 Task: Open Card IT Infrastructure Execution in Board Competitor Analysis Best Practices to Workspace Angel Investors and add a team member Softage.4@softage.net, a label Green, a checklist Customer Service, an attachment from Trello, a color Green and finally, add a card description 'Develop and launch new referral program for social media sharing' and a comment 'Given the potential impact of this task on our team morale and motivation, let us ensure that we approach it with a sense of positivity and enthusiasm.'. Add a start date 'Jan 04, 1900' with a due date 'Jan 11, 1900'
Action: Mouse moved to (84, 291)
Screenshot: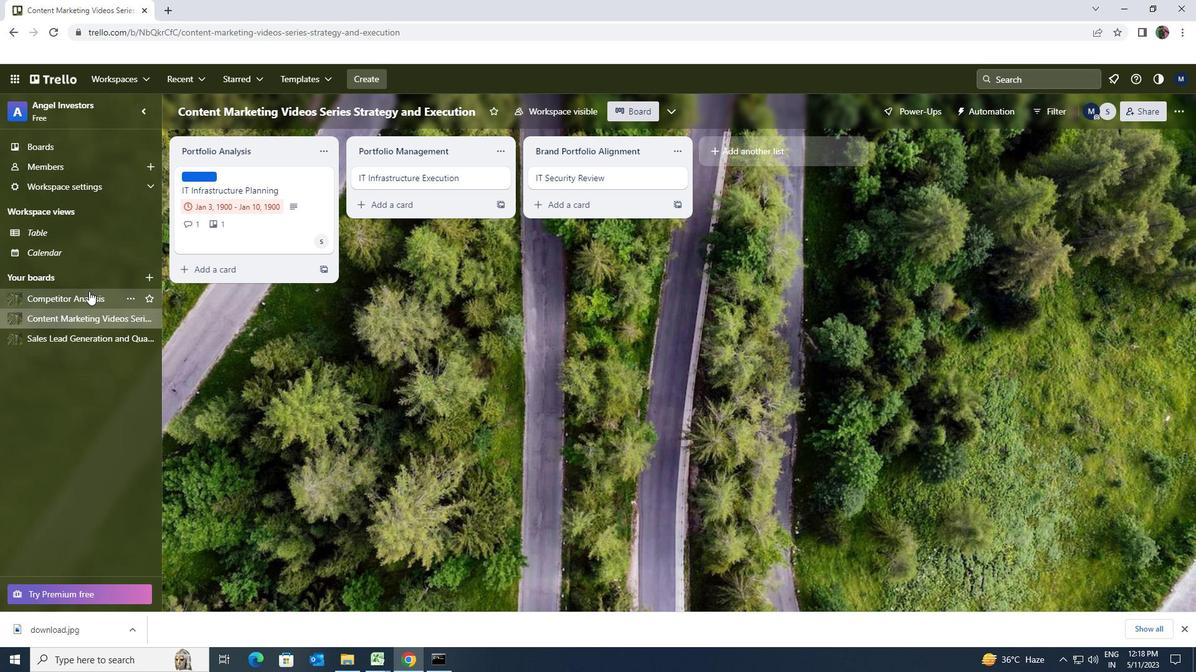 
Action: Mouse pressed left at (84, 291)
Screenshot: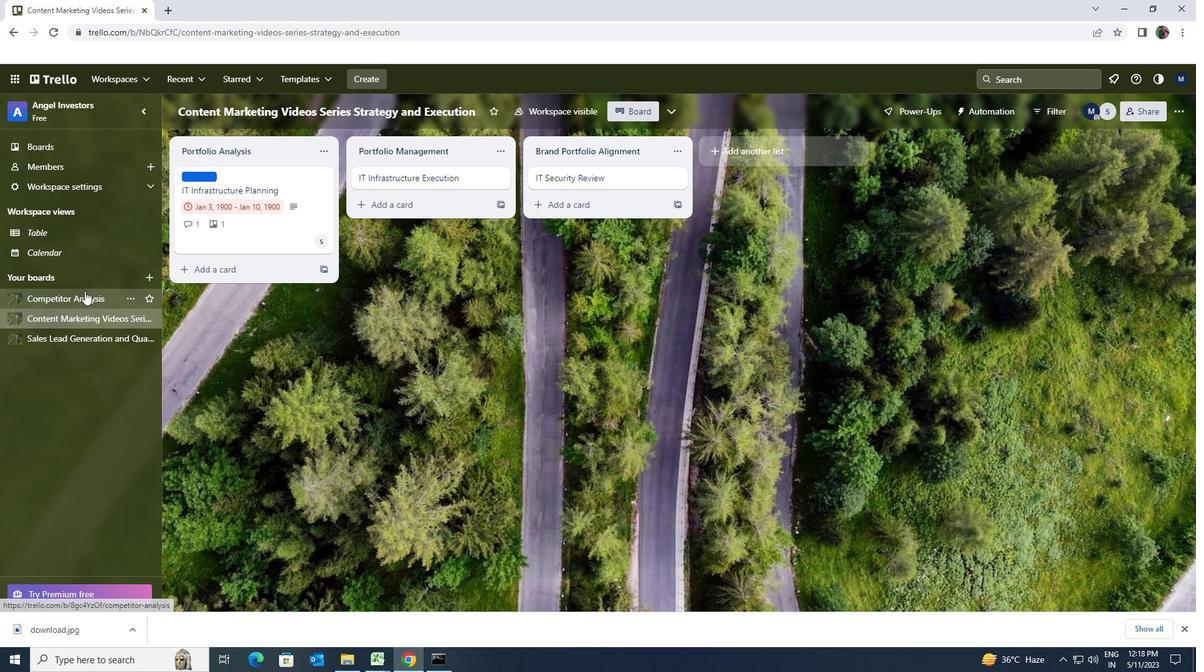 
Action: Mouse moved to (415, 185)
Screenshot: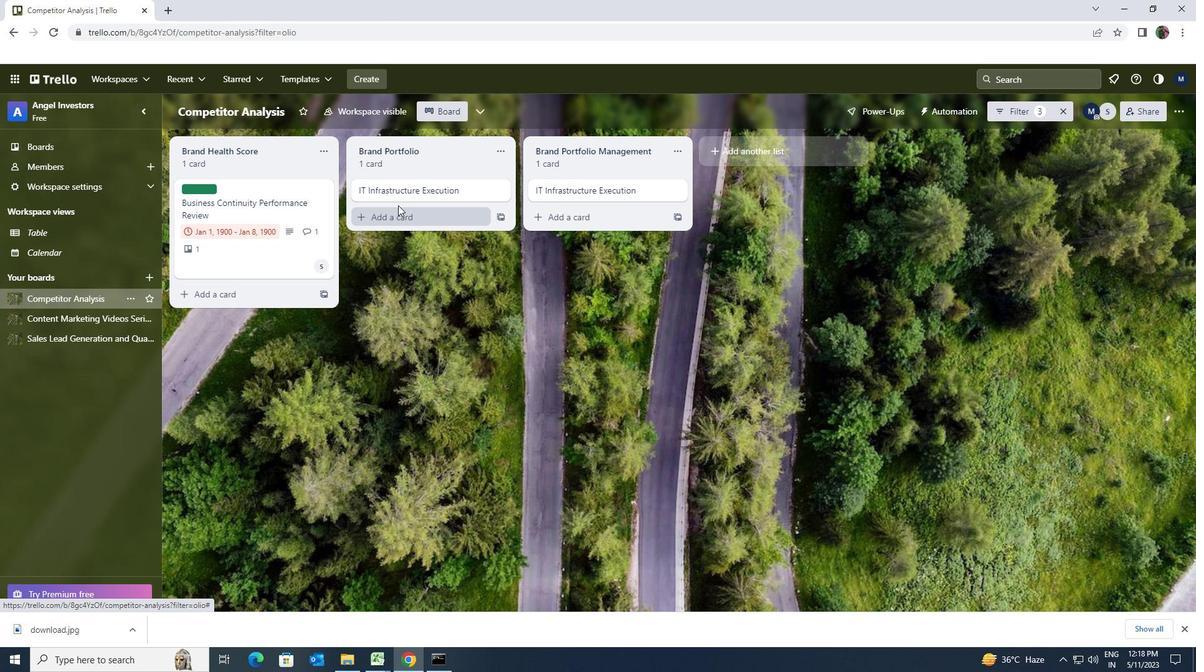 
Action: Mouse pressed left at (415, 185)
Screenshot: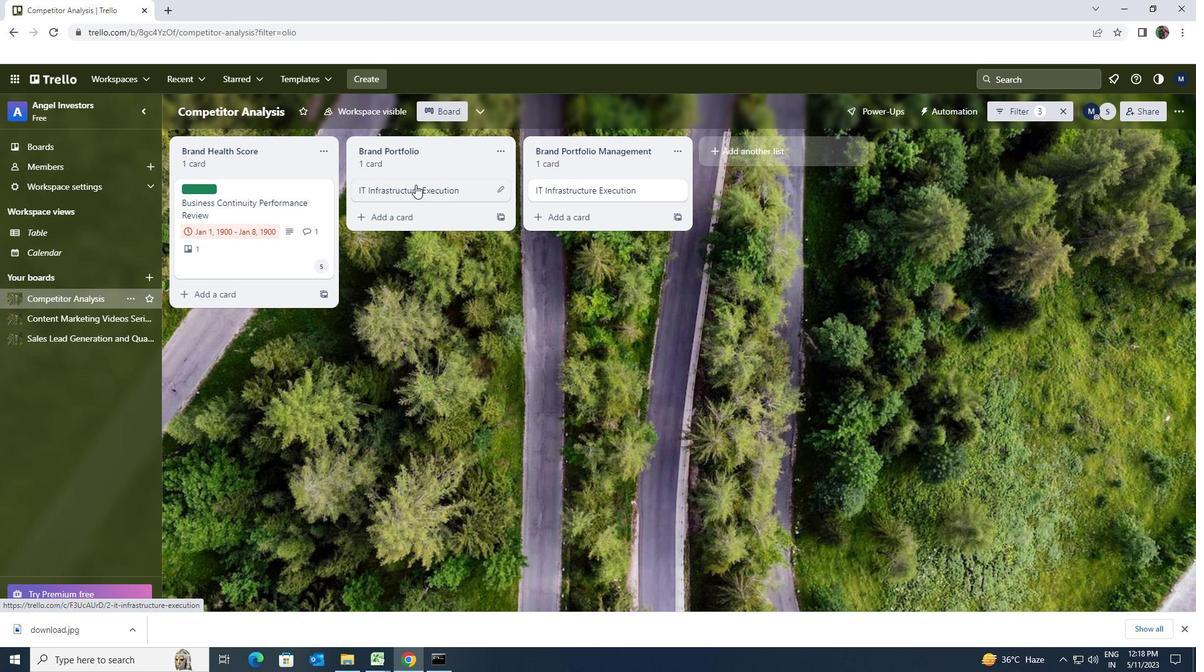 
Action: Mouse moved to (755, 180)
Screenshot: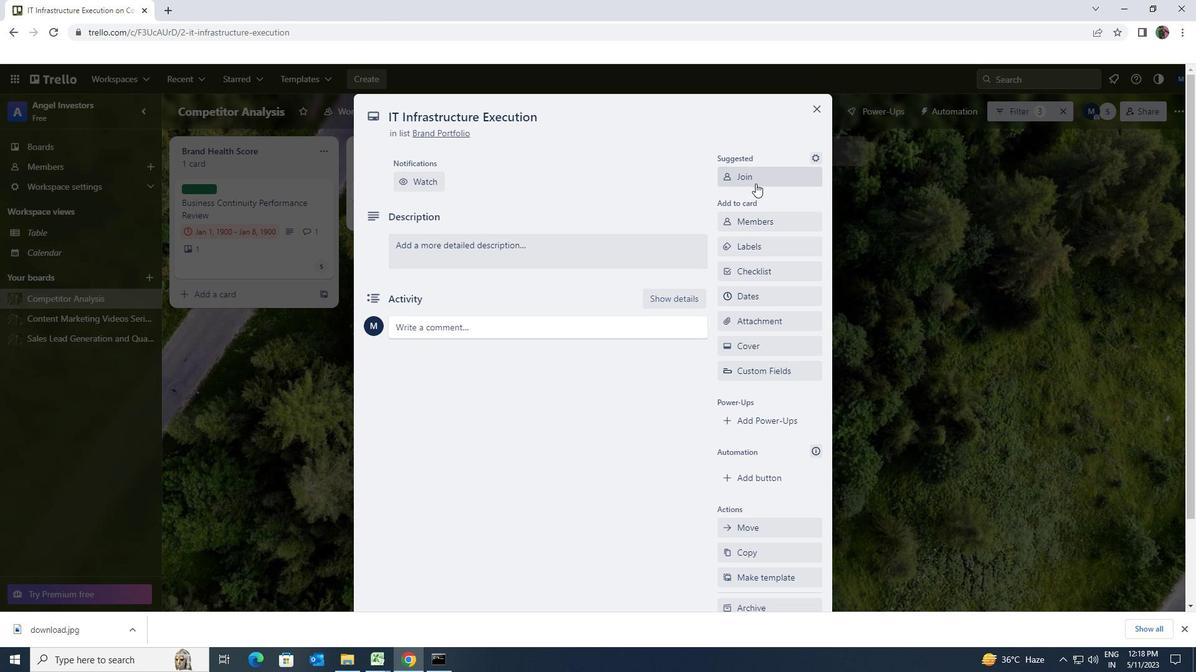 
Action: Mouse pressed left at (755, 180)
Screenshot: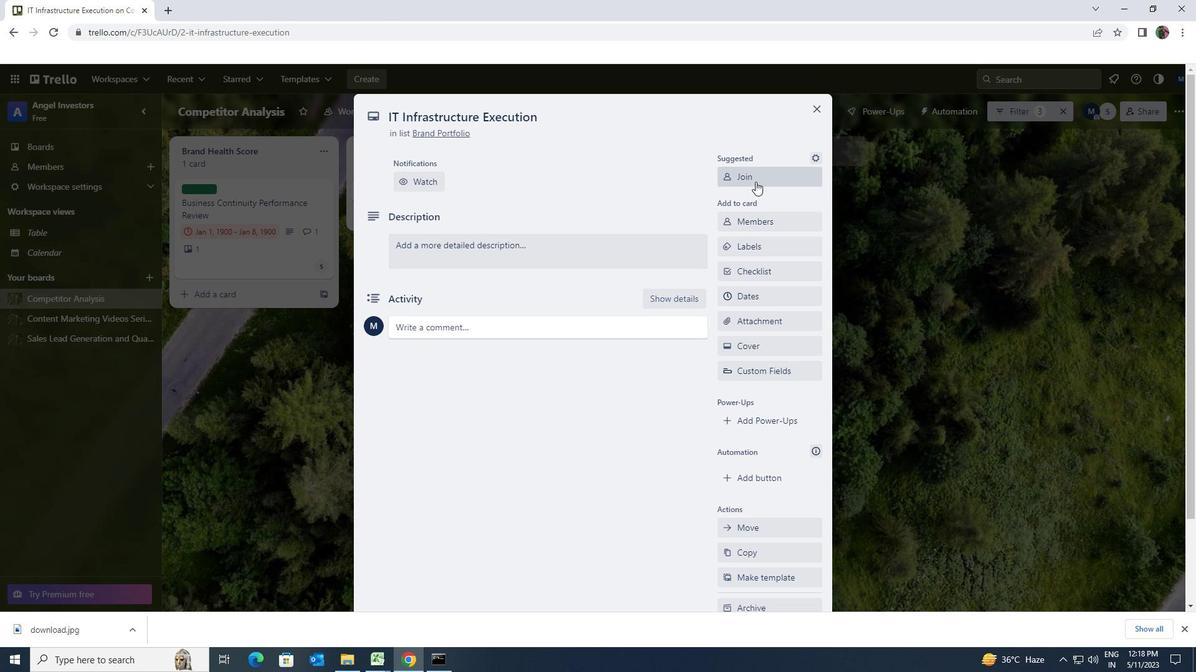 
Action: Mouse moved to (756, 178)
Screenshot: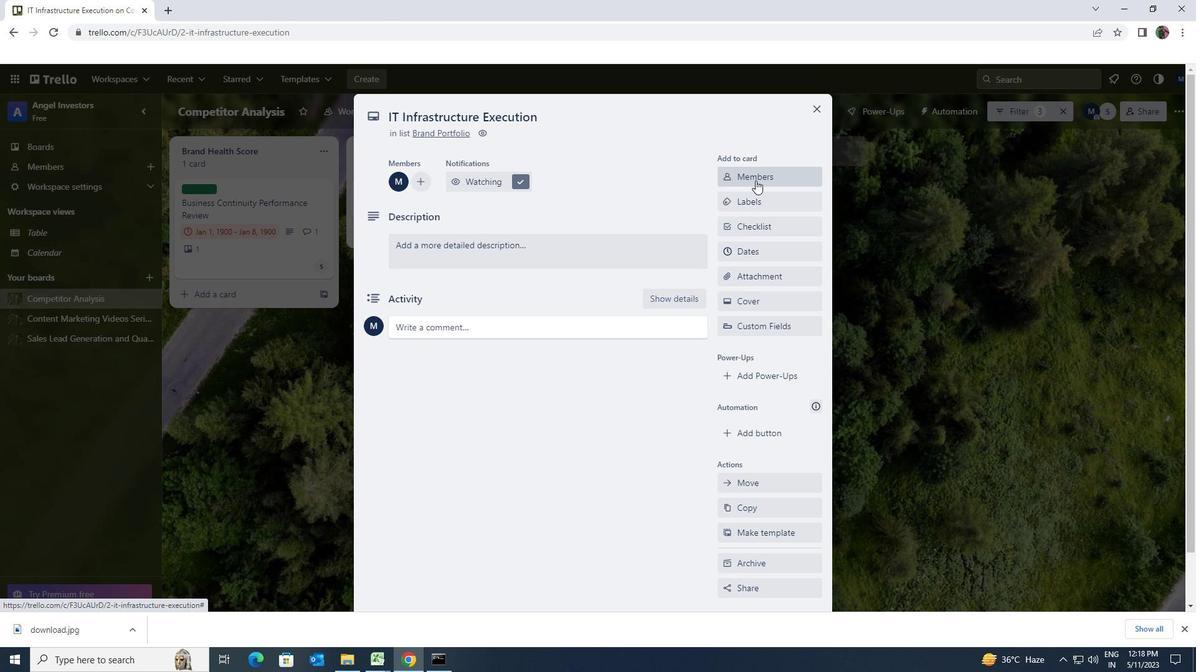 
Action: Mouse pressed left at (756, 178)
Screenshot: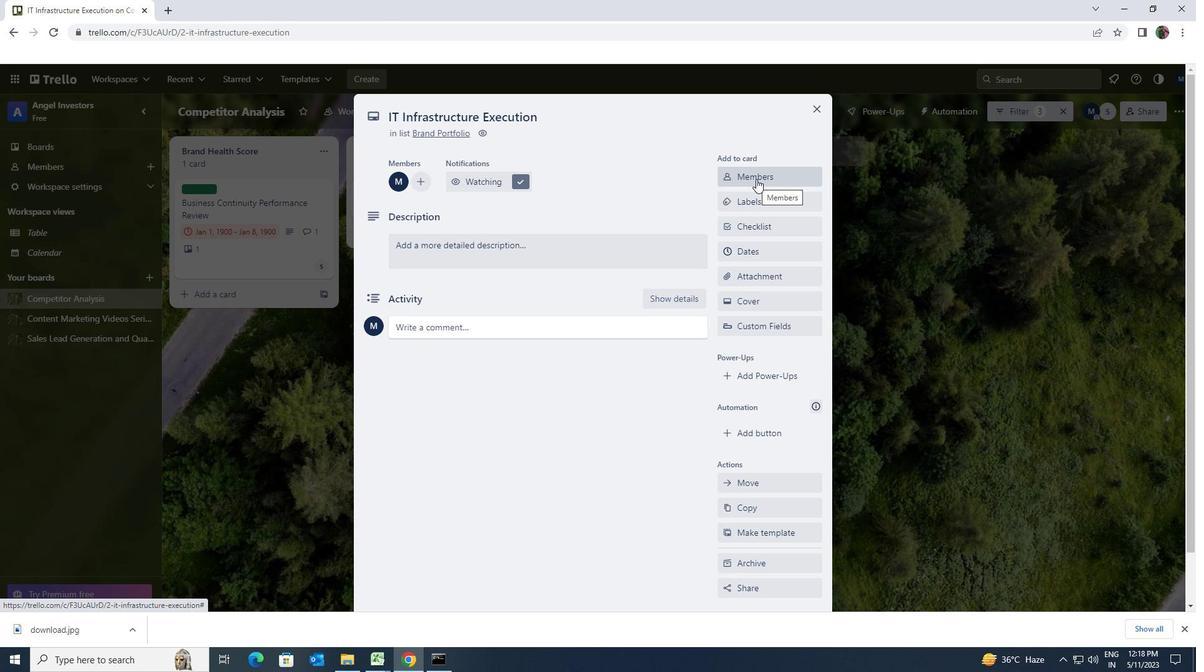 
Action: Mouse moved to (759, 209)
Screenshot: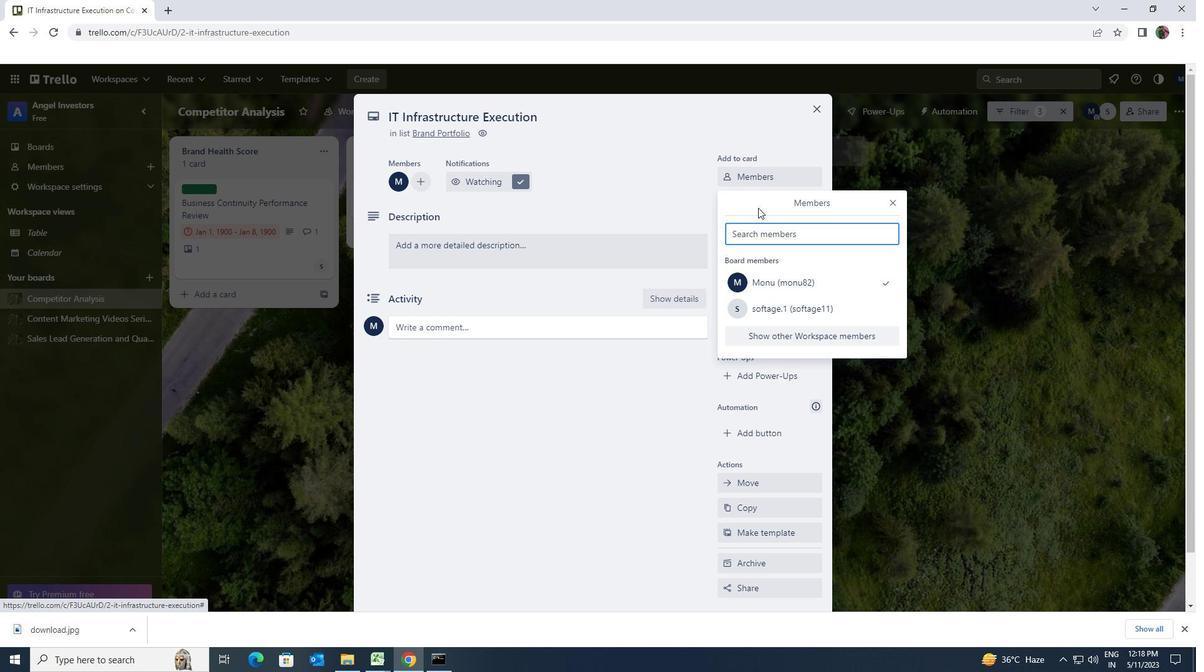 
Action: Key pressed softage.4<Key.shift>@SOFTAGE.NET
Screenshot: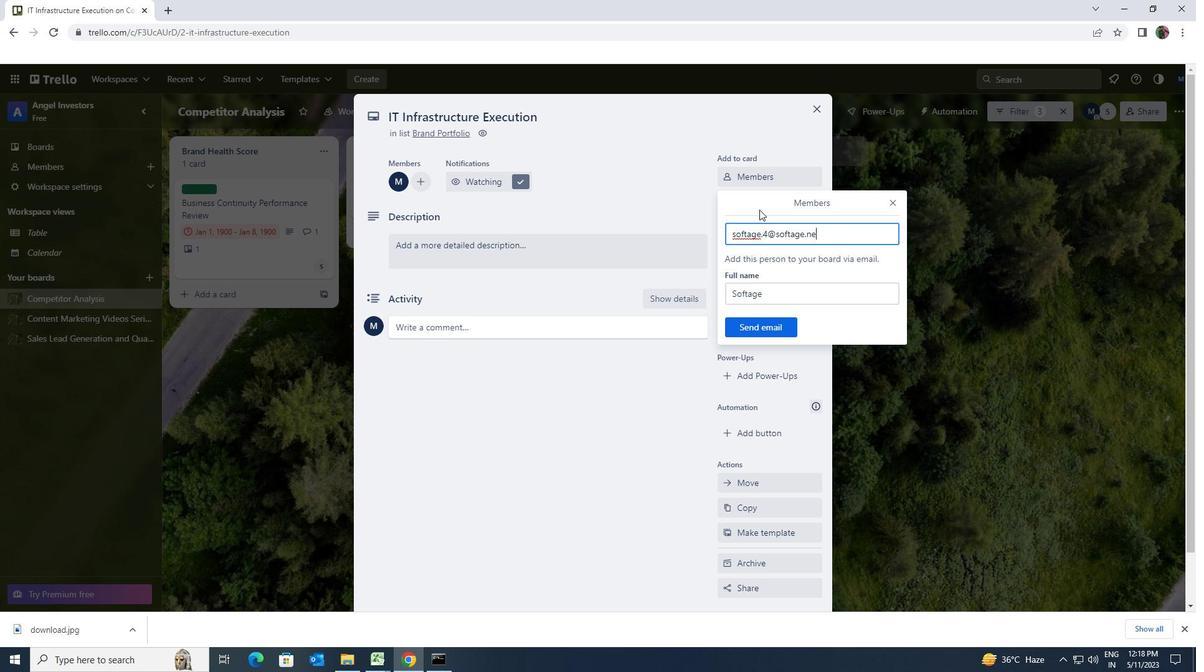 
Action: Mouse moved to (766, 325)
Screenshot: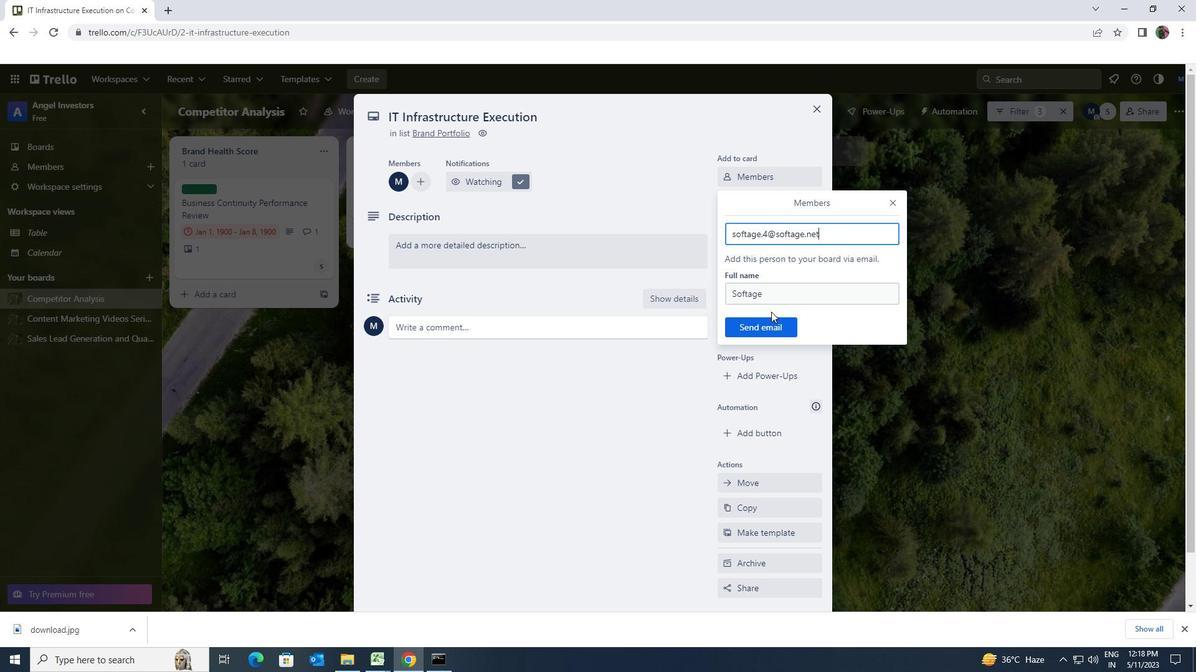 
Action: Mouse pressed left at (766, 325)
Screenshot: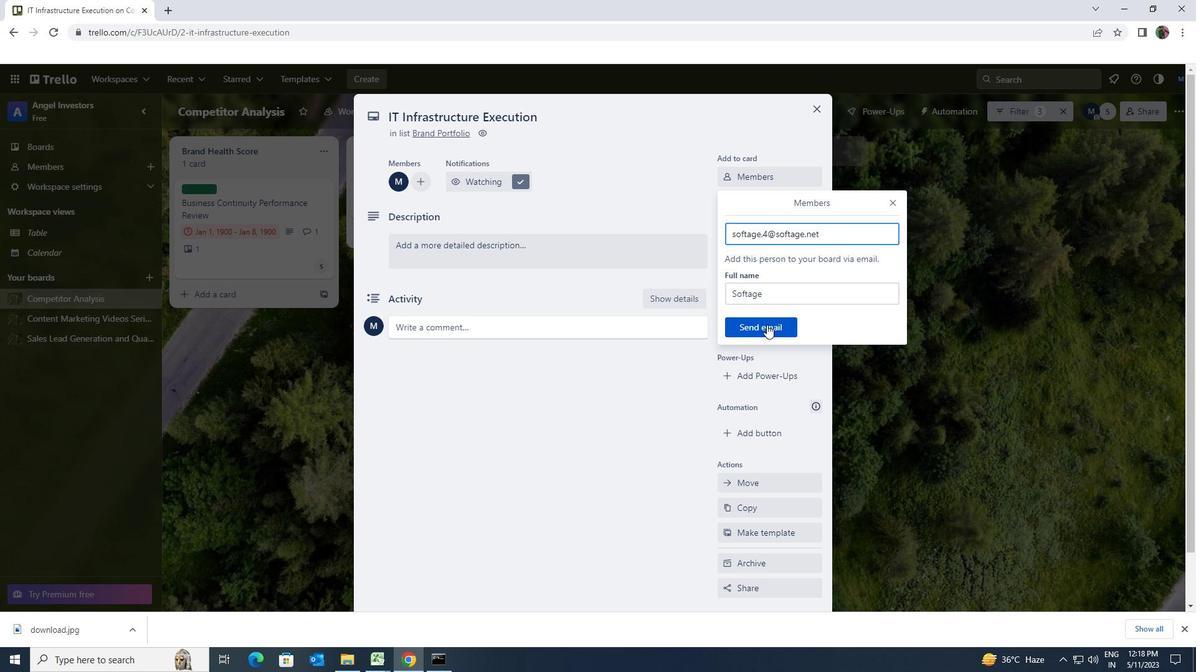 
Action: Mouse moved to (785, 208)
Screenshot: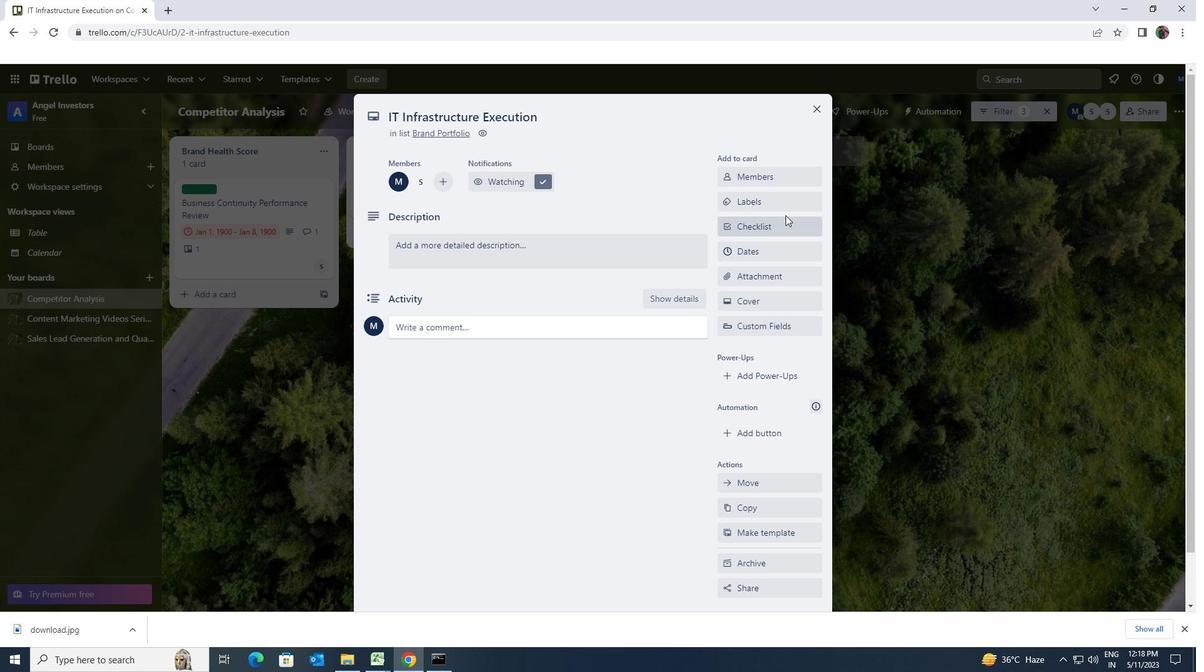 
Action: Mouse pressed left at (785, 208)
Screenshot: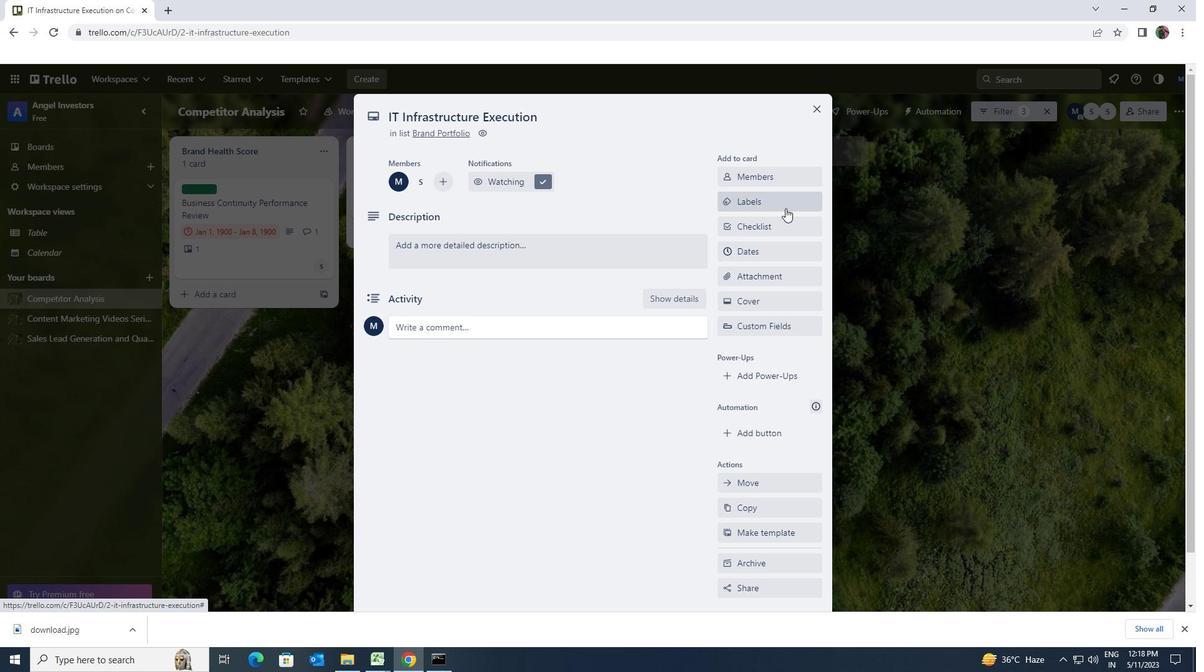 
Action: Mouse moved to (781, 460)
Screenshot: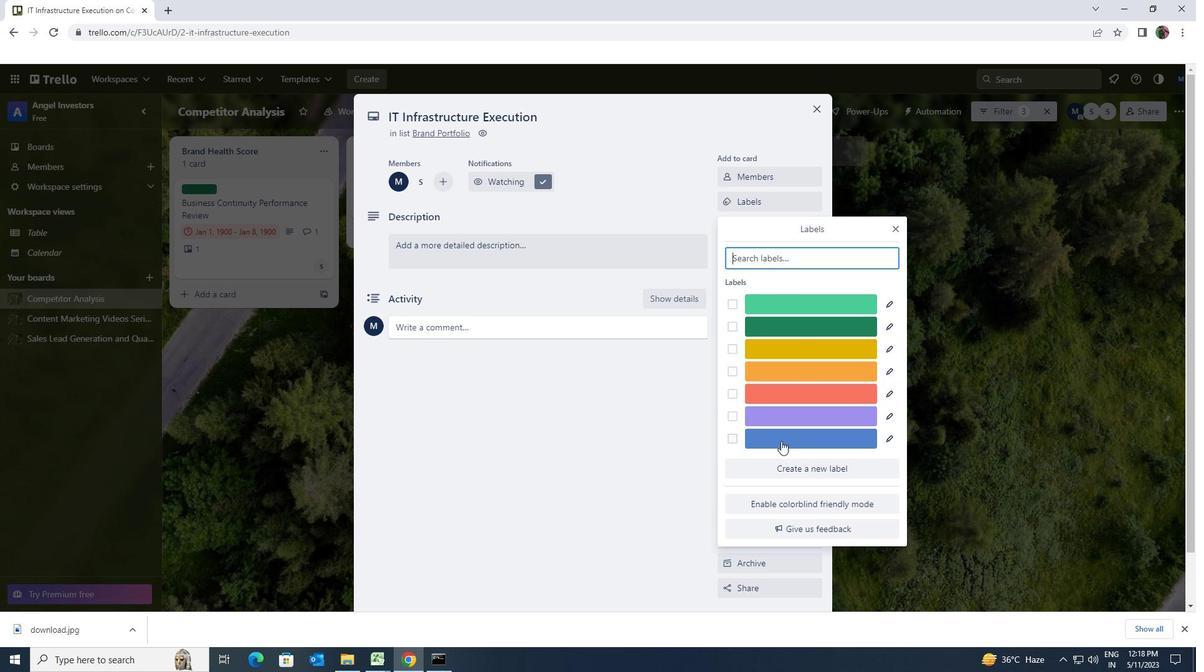 
Action: Mouse pressed left at (781, 460)
Screenshot: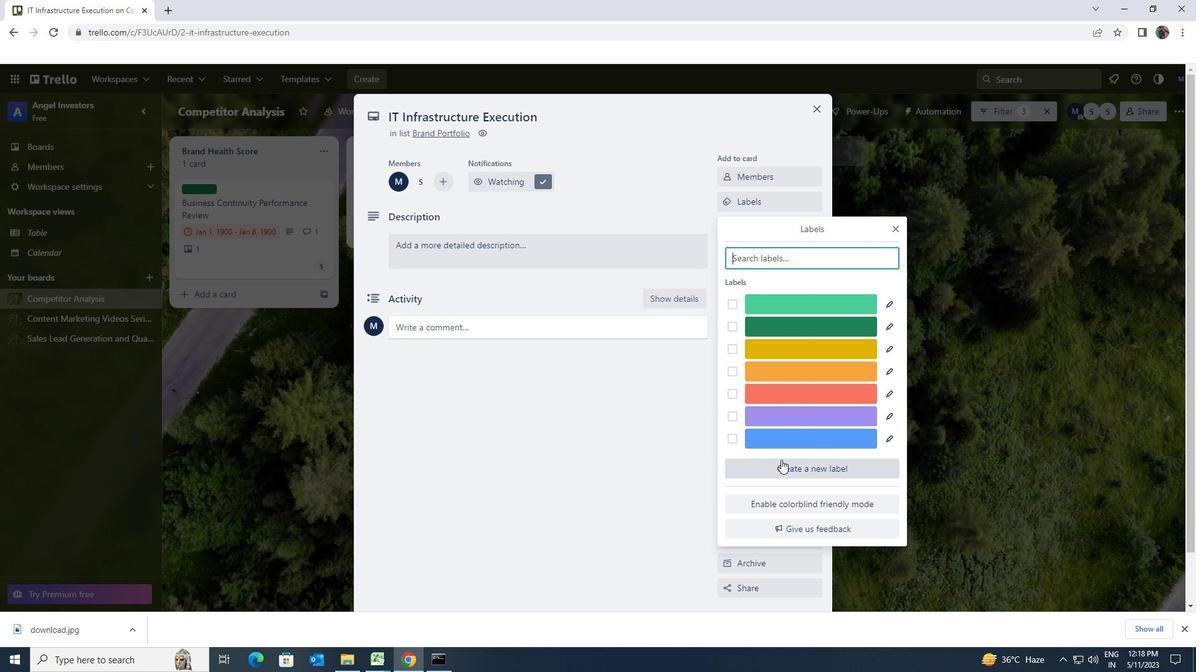 
Action: Mouse moved to (740, 429)
Screenshot: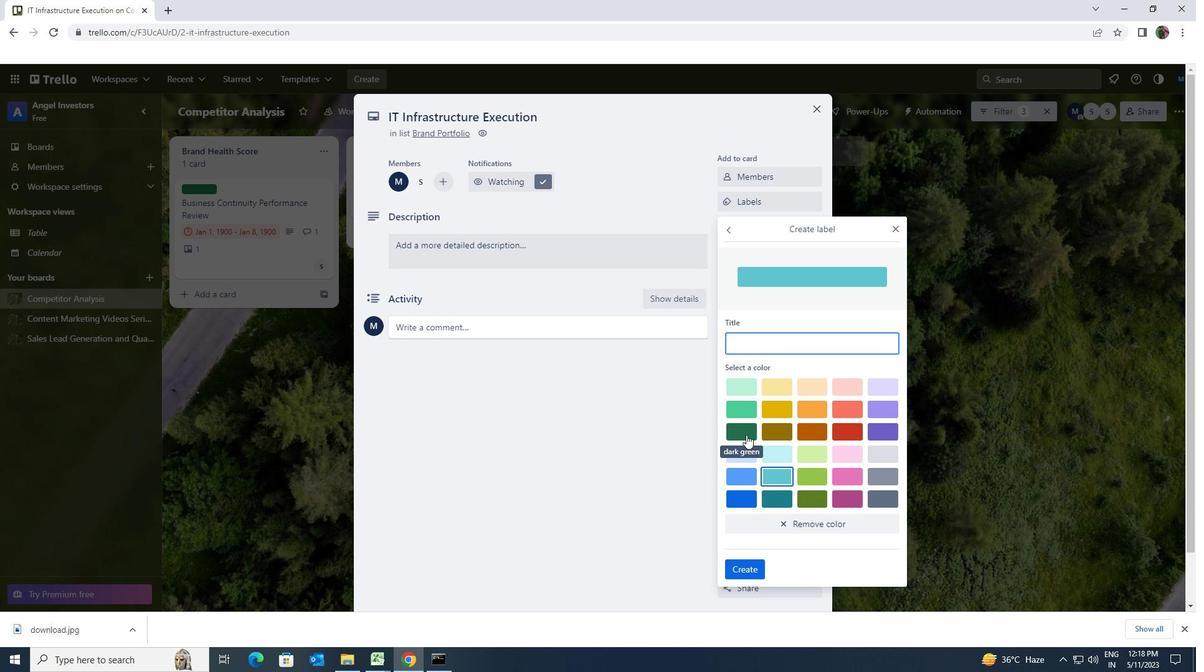 
Action: Mouse pressed left at (740, 429)
Screenshot: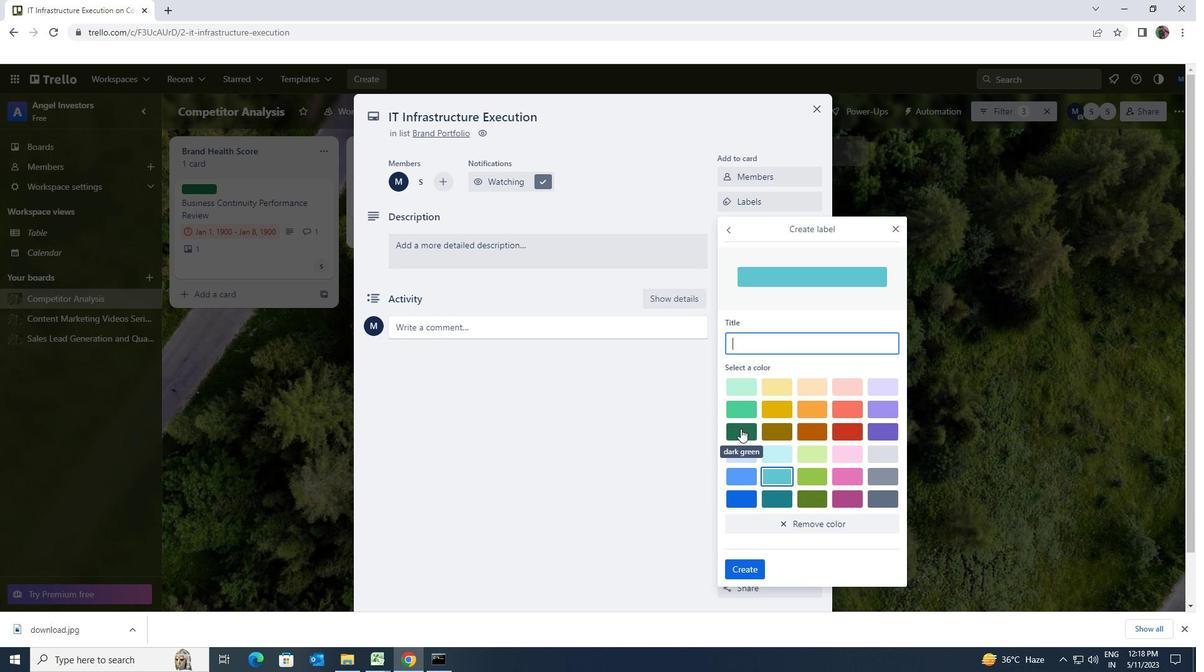 
Action: Mouse moved to (734, 563)
Screenshot: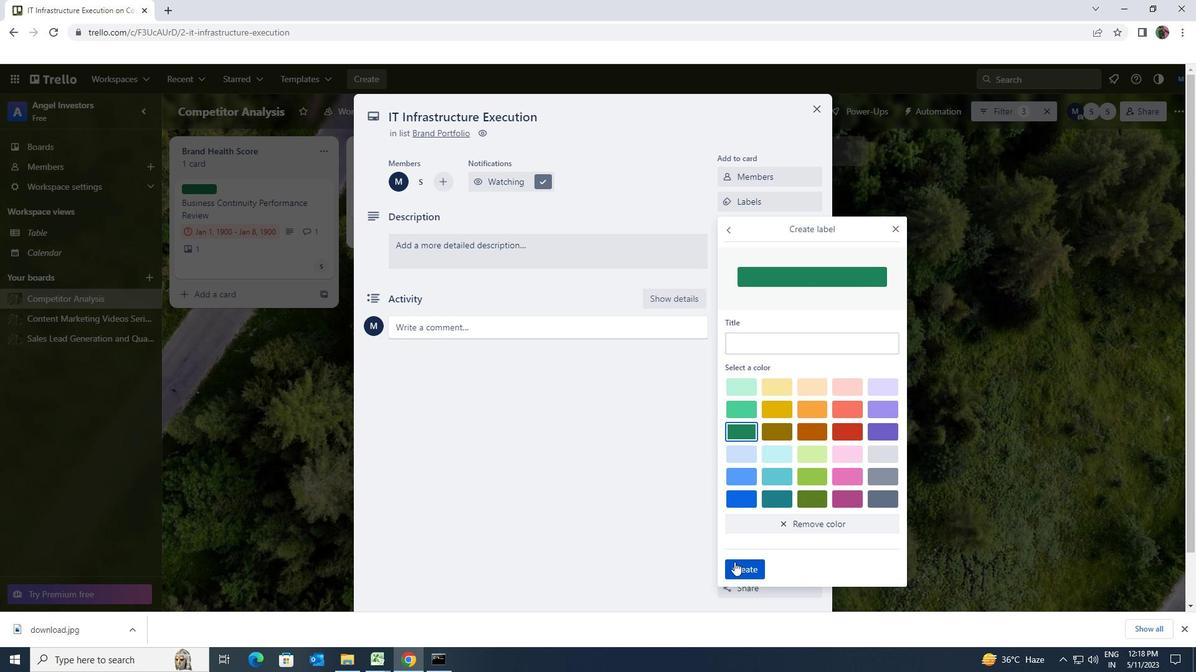 
Action: Mouse pressed left at (734, 563)
Screenshot: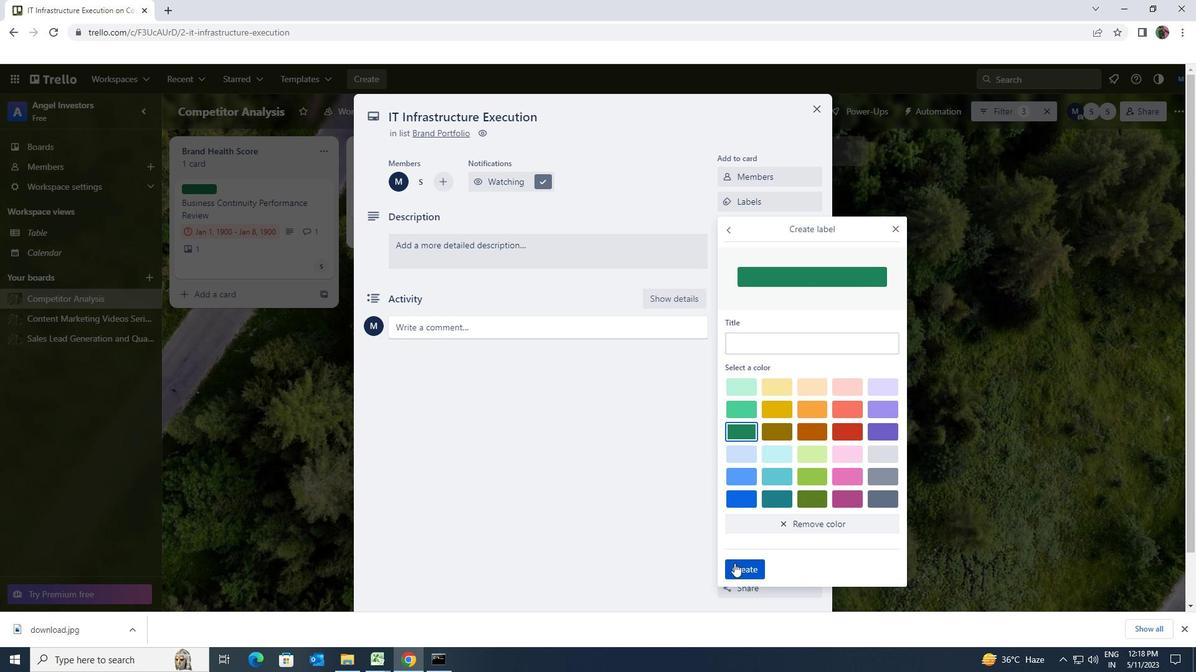 
Action: Mouse moved to (898, 228)
Screenshot: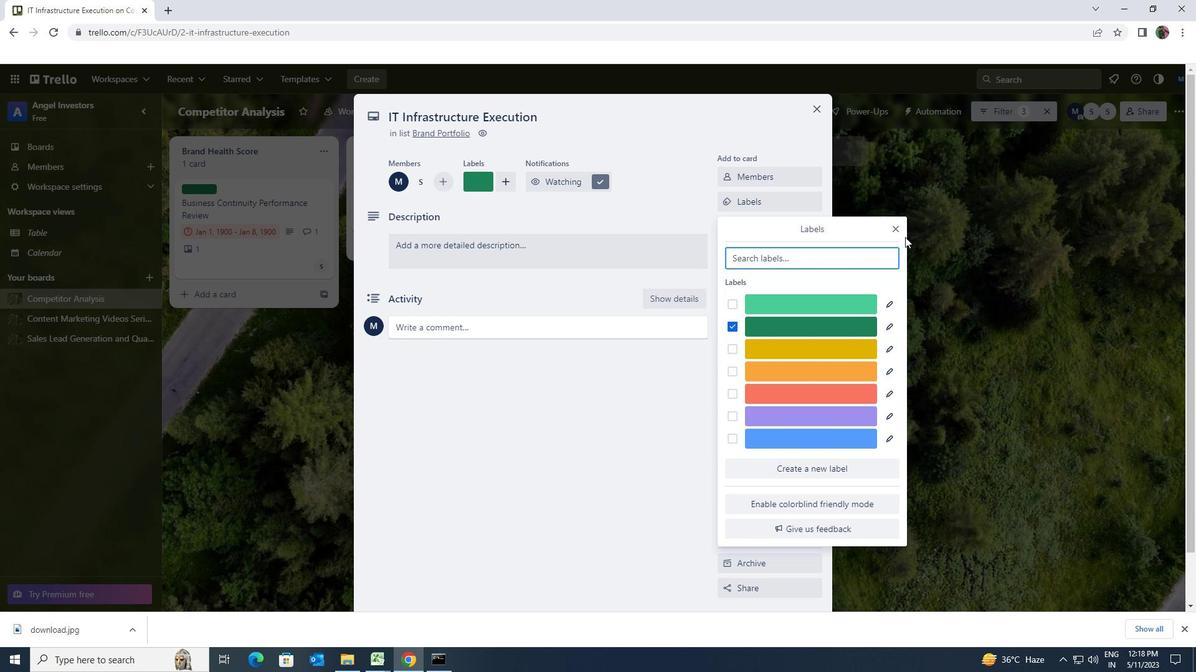 
Action: Mouse pressed left at (898, 228)
Screenshot: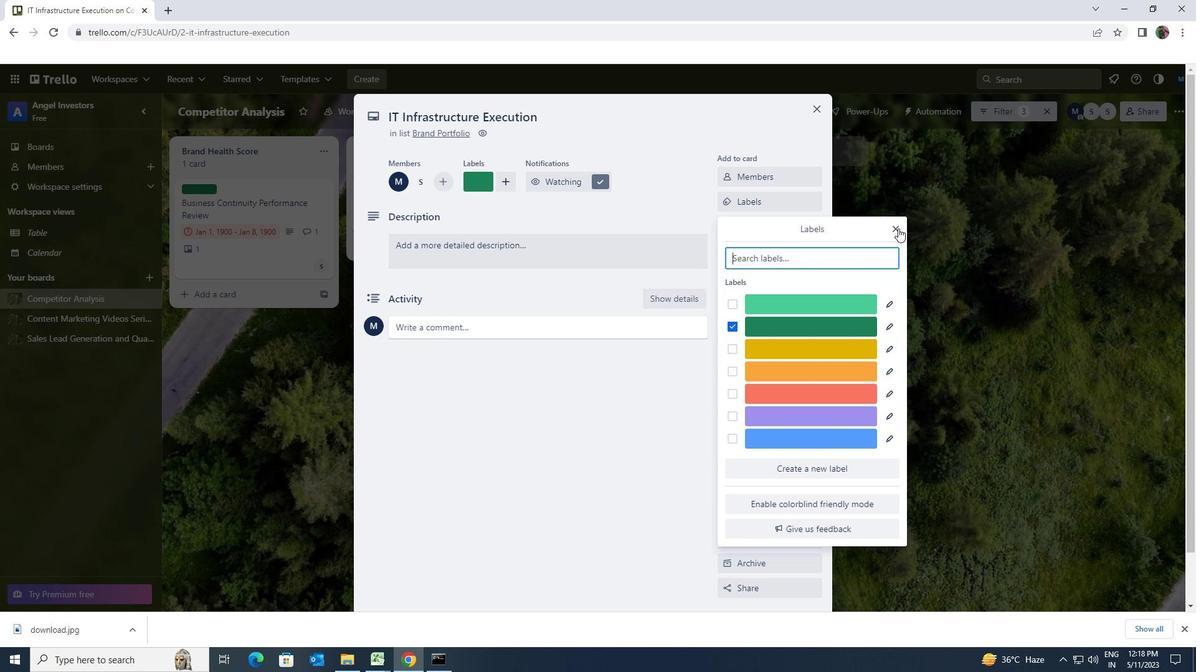 
Action: Mouse moved to (798, 231)
Screenshot: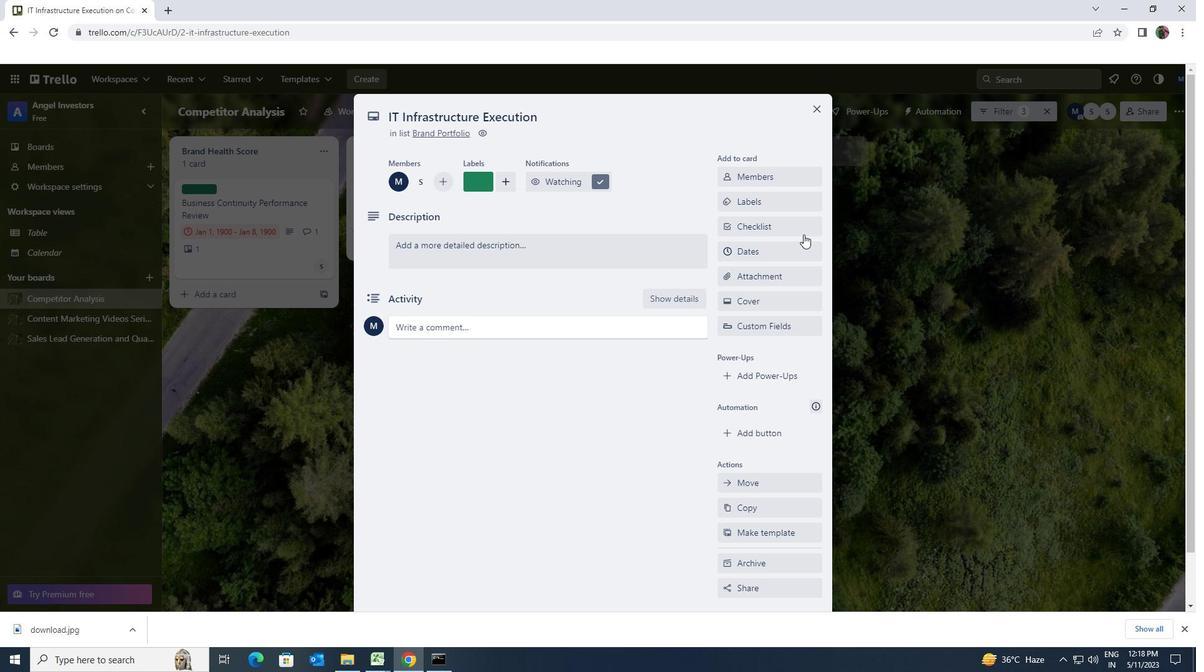 
Action: Mouse pressed left at (798, 231)
Screenshot: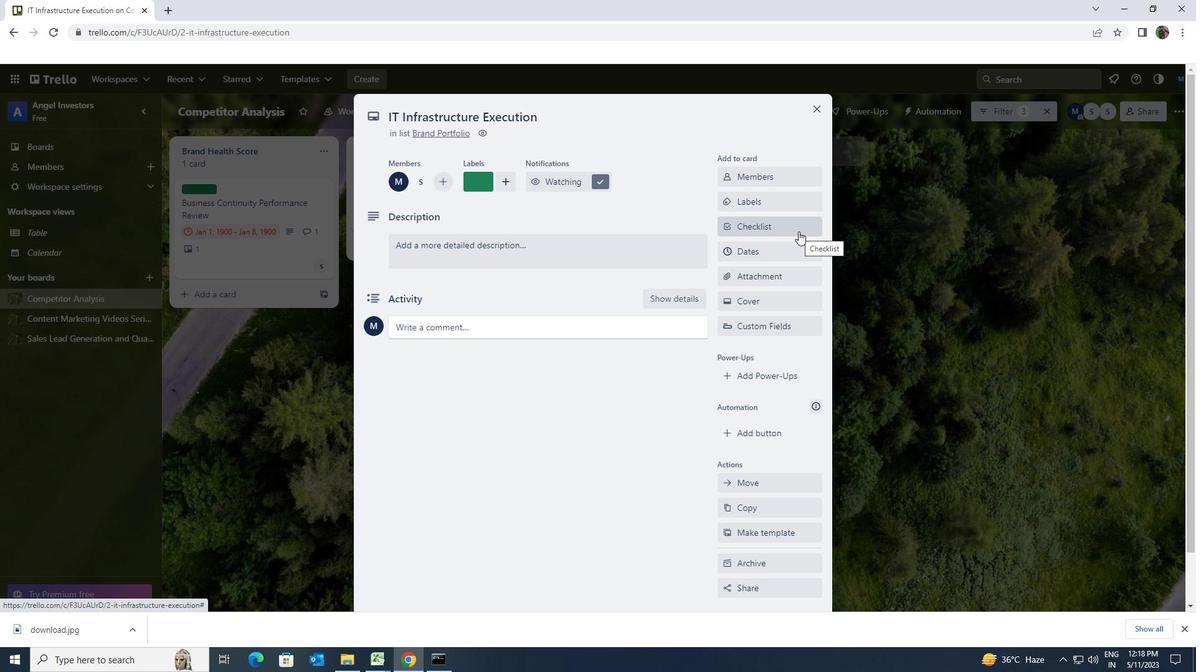 
Action: Key pressed <Key.shift>CUSTOMER<Key.space>SERVICE
Screenshot: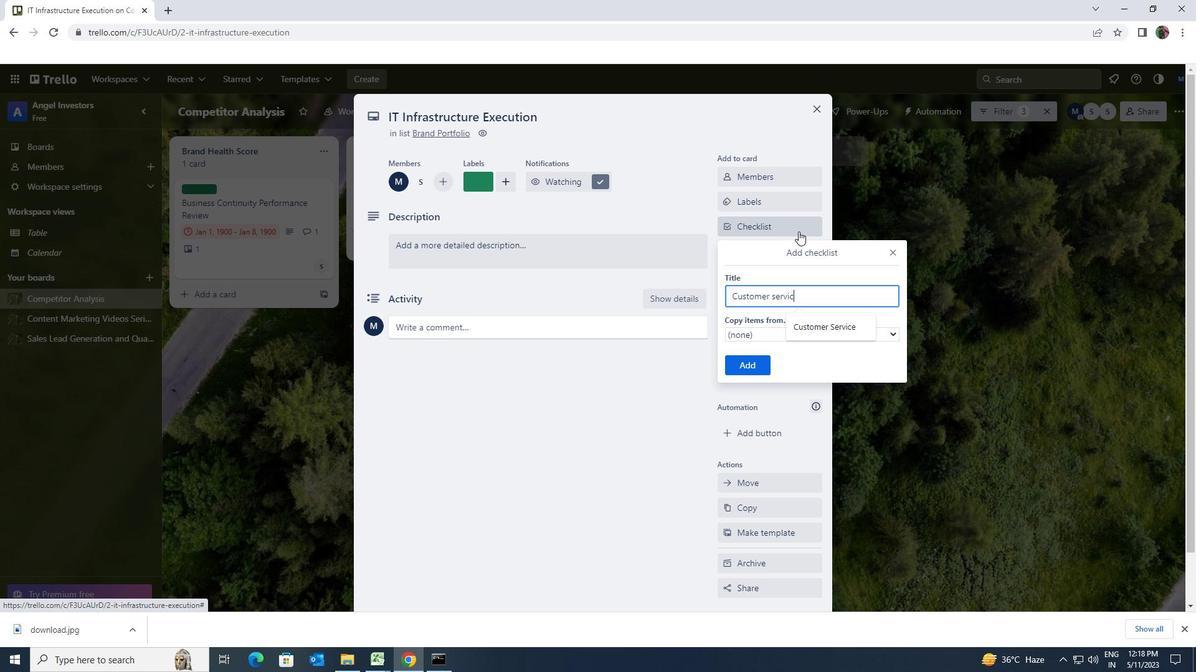 
Action: Mouse moved to (761, 365)
Screenshot: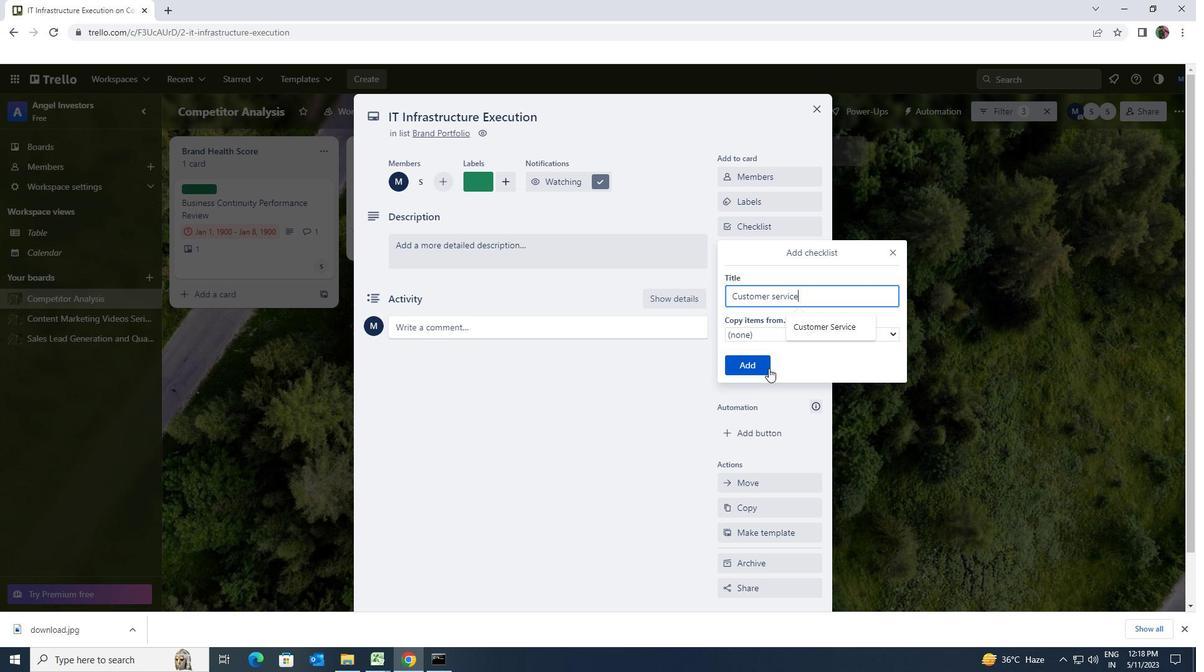 
Action: Mouse pressed left at (761, 365)
Screenshot: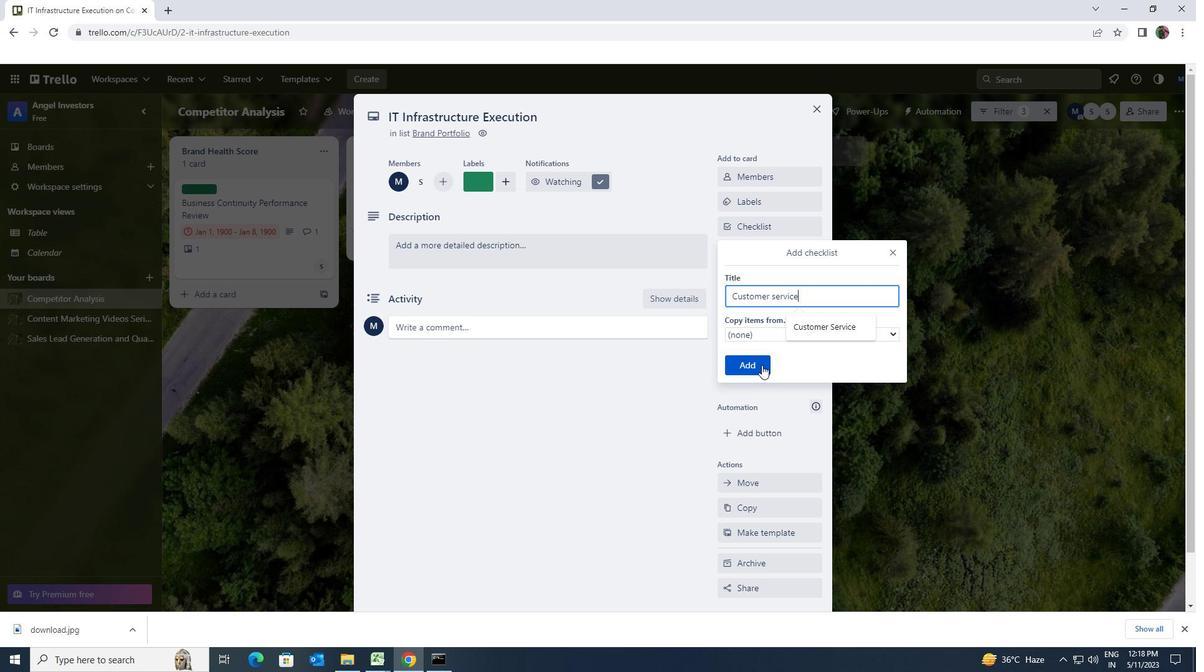 
Action: Mouse moved to (767, 275)
Screenshot: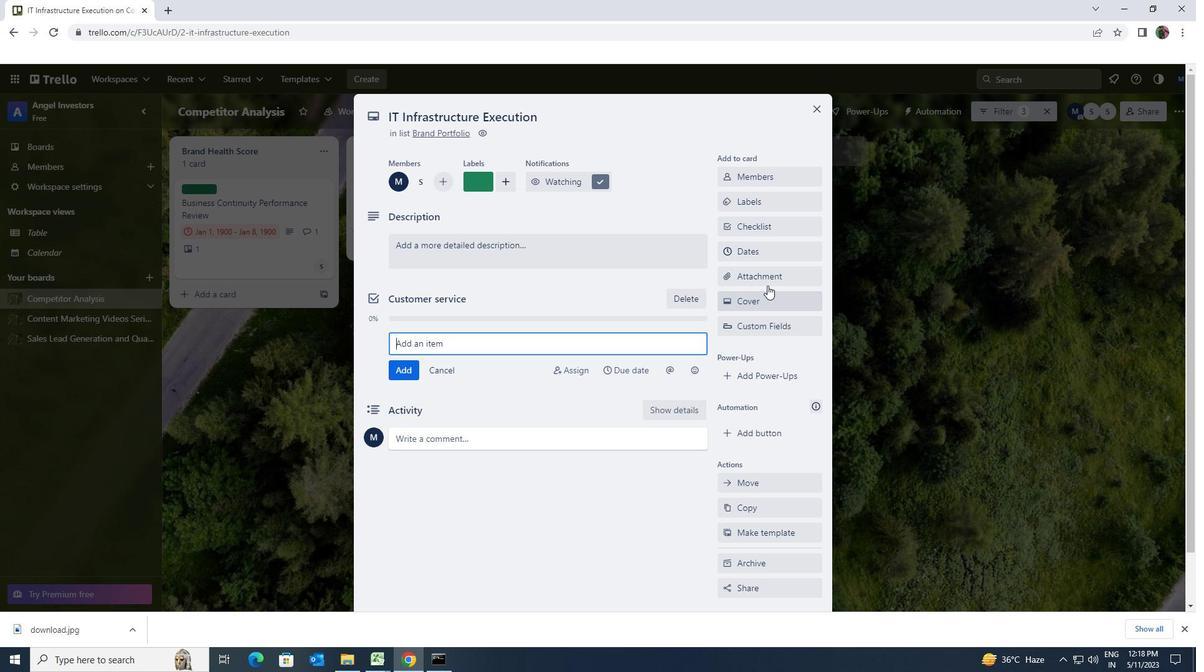 
Action: Mouse pressed left at (767, 275)
Screenshot: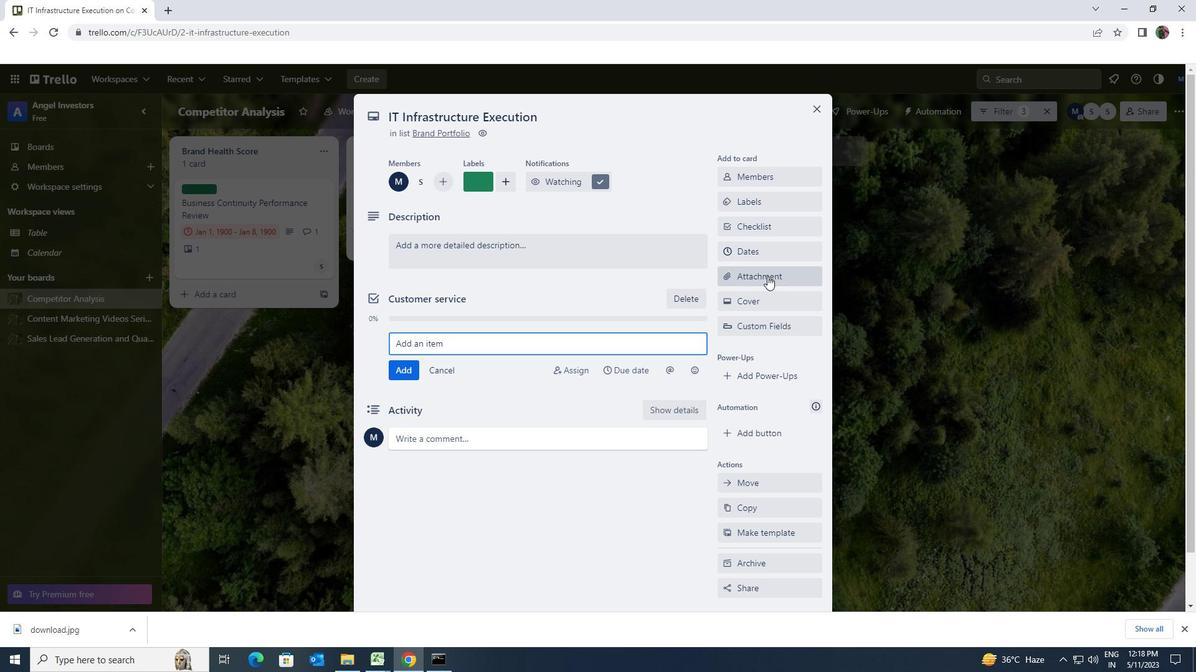 
Action: Mouse moved to (761, 345)
Screenshot: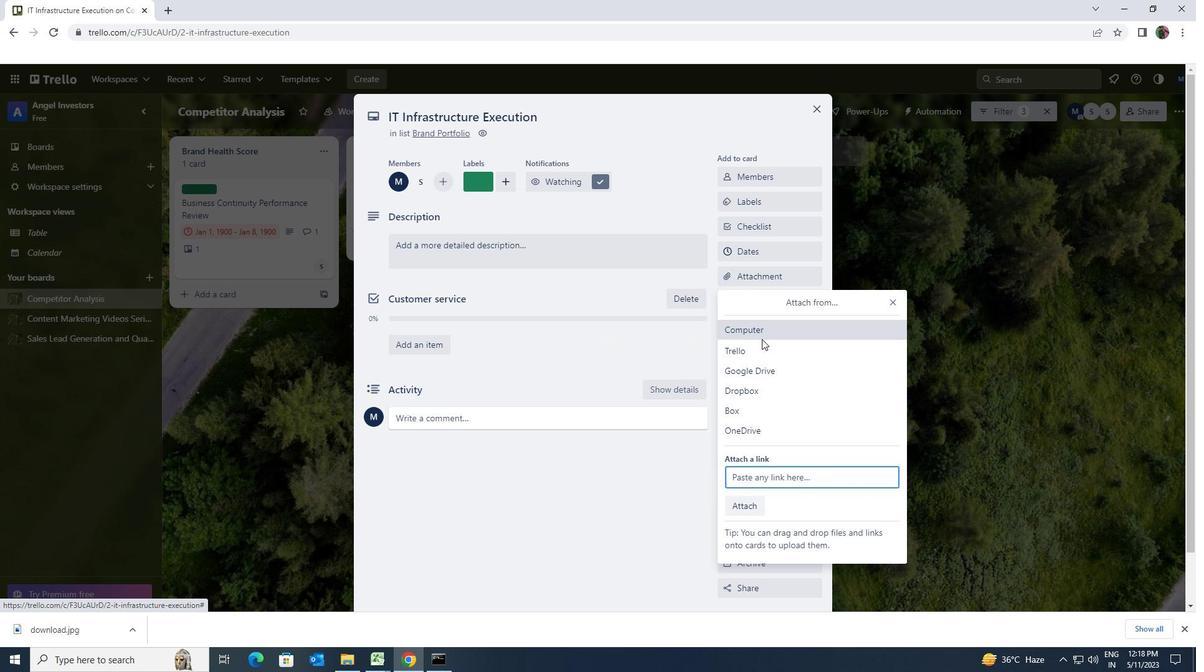 
Action: Mouse pressed left at (761, 345)
Screenshot: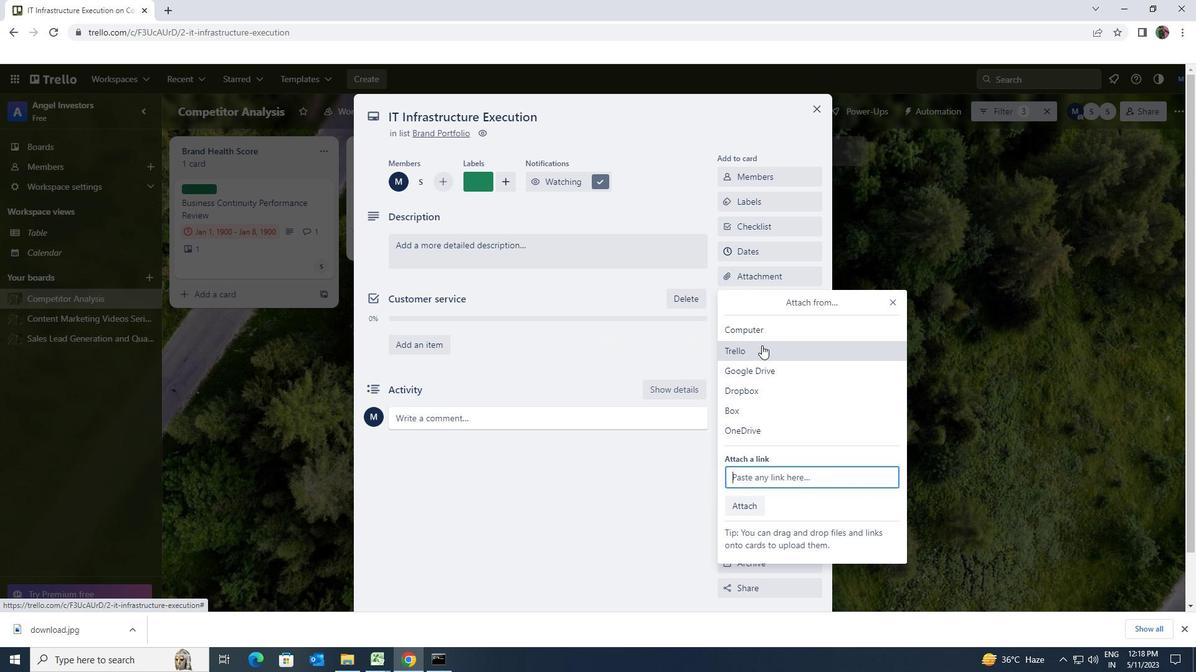 
Action: Mouse moved to (760, 419)
Screenshot: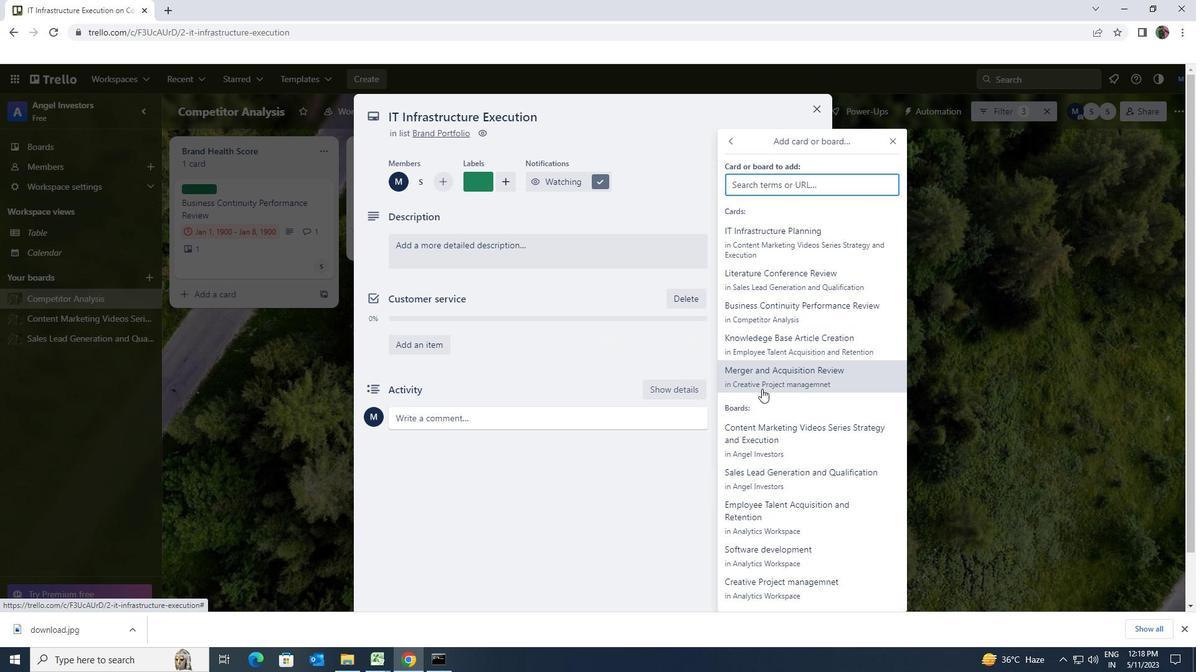 
Action: Mouse pressed left at (760, 419)
Screenshot: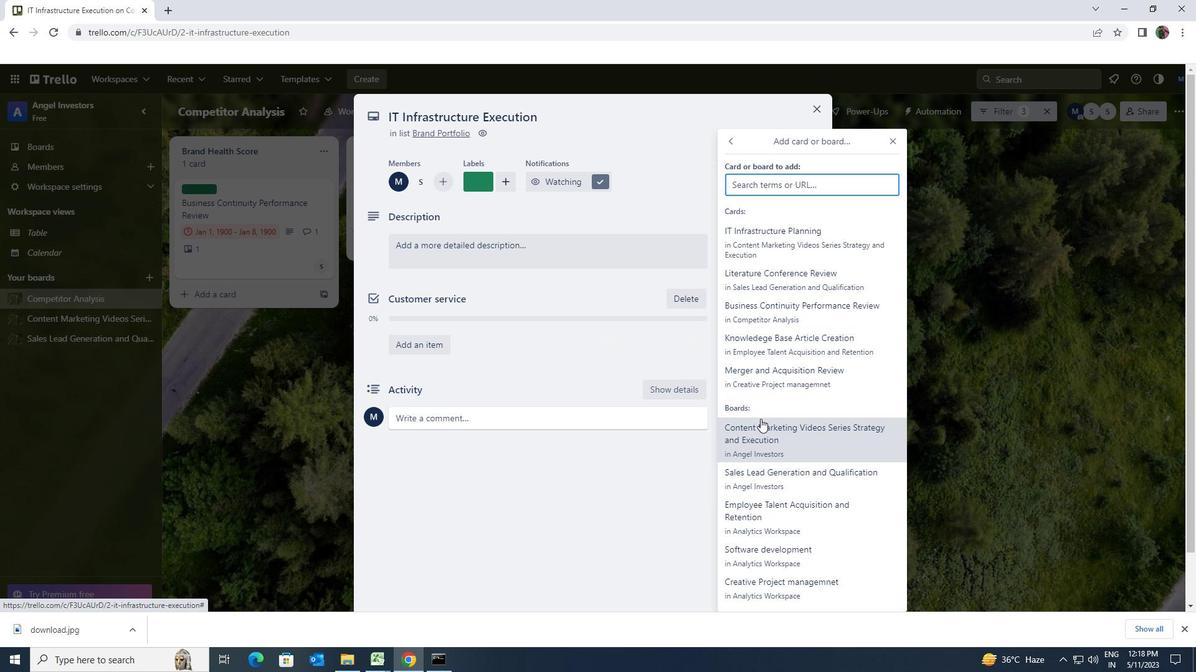 
Action: Mouse moved to (656, 250)
Screenshot: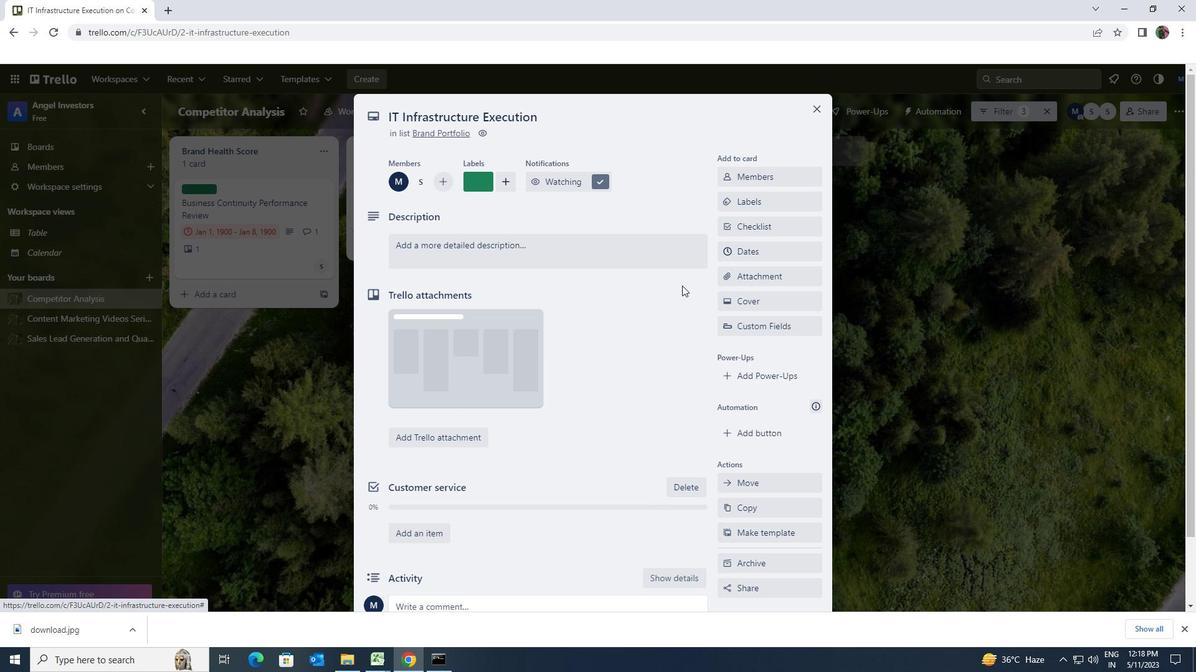 
Action: Mouse pressed left at (656, 250)
Screenshot: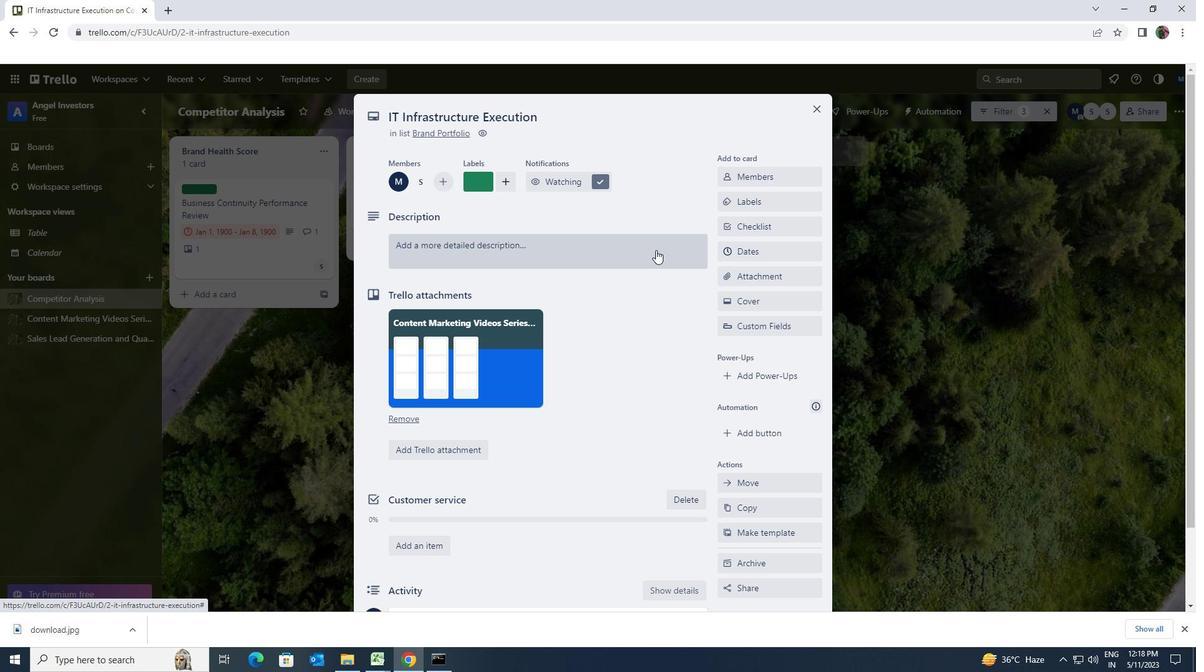 
Action: Key pressed <Key.shift><Key.shift><Key.shift><Key.shift><Key.shift><Key.shift><Key.shift><Key.shift><Key.shift><Key.shift>DEVELOP<Key.space>AND<Key.space>LAUNCH<Key.space>NEW<Key.space>REFRRAL<Key.space>PROGRAM<Key.space>FOR<Key.space>SOCIAL<Key.space>MEDIA<Key.space>SHARIMN<Key.backspace><Key.backspace>NG<Key.space>
Screenshot: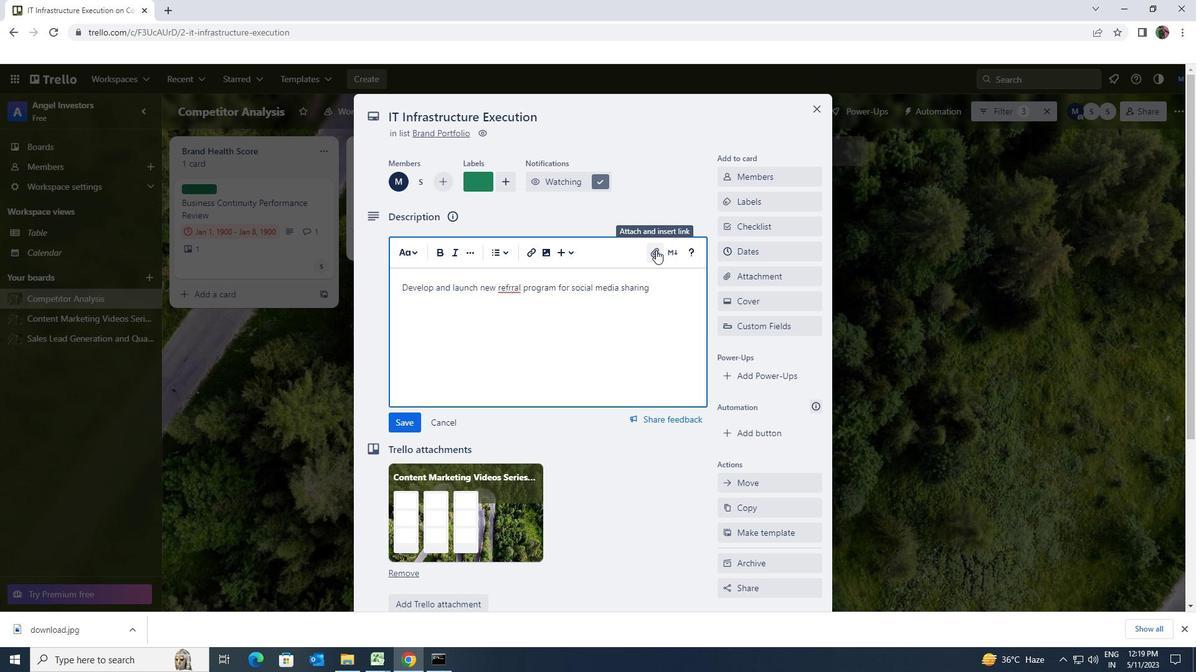 
Action: Mouse moved to (407, 423)
Screenshot: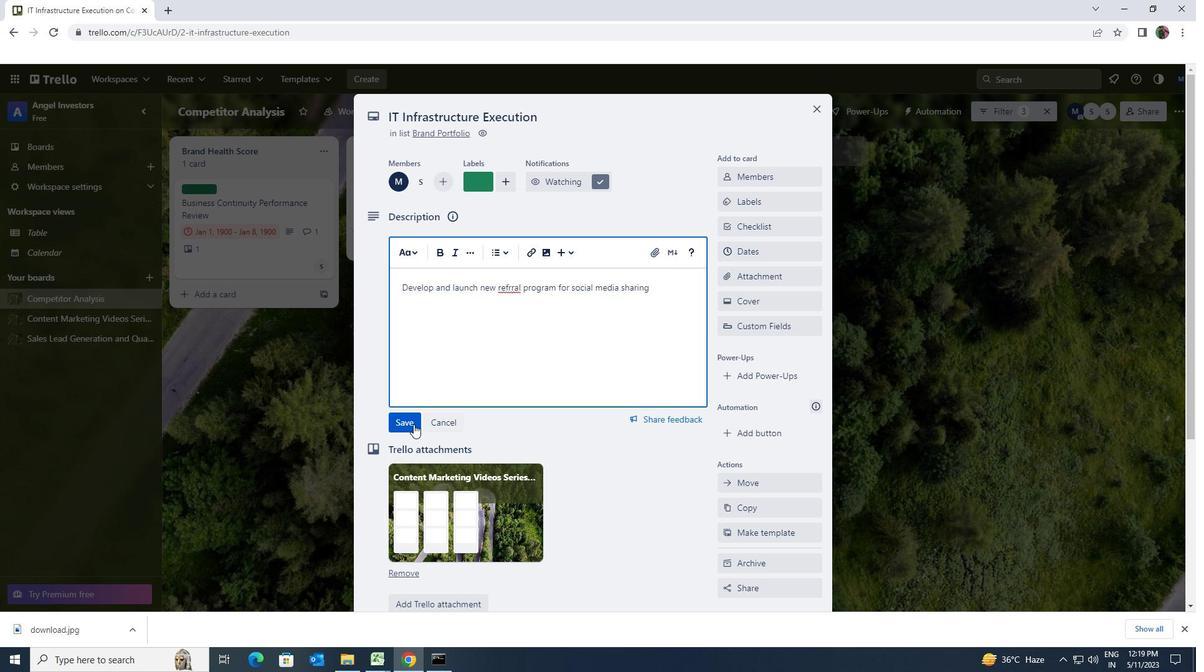 
Action: Mouse pressed left at (407, 423)
Screenshot: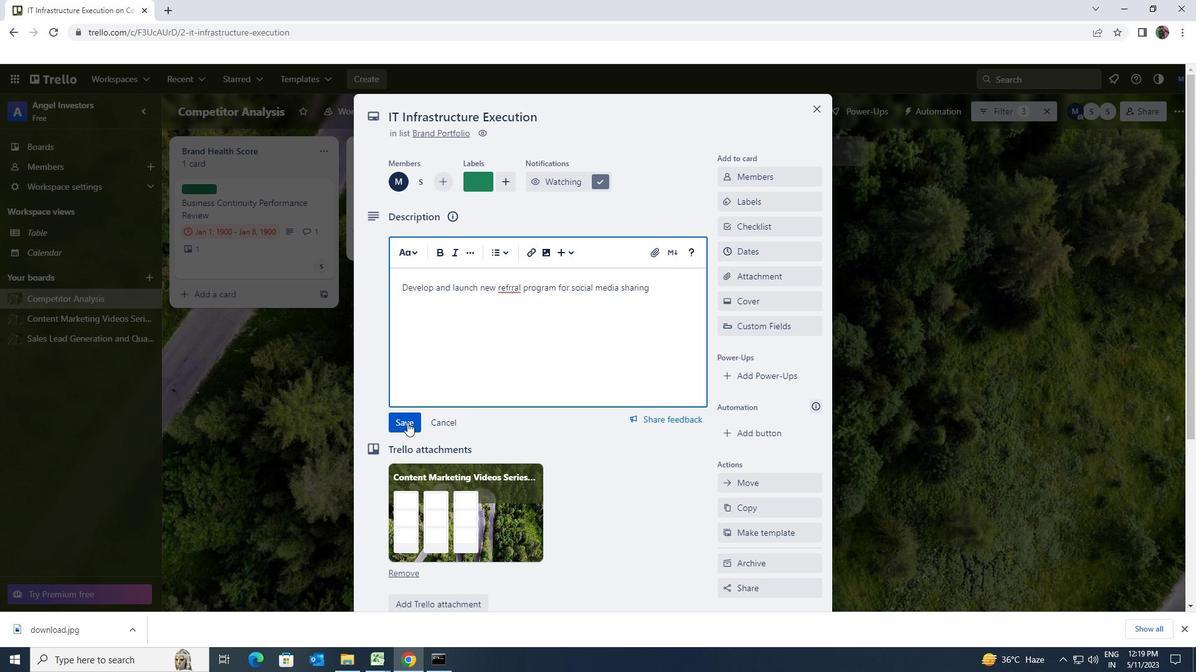 
Action: Mouse scrolled (407, 422) with delta (0, 0)
Screenshot: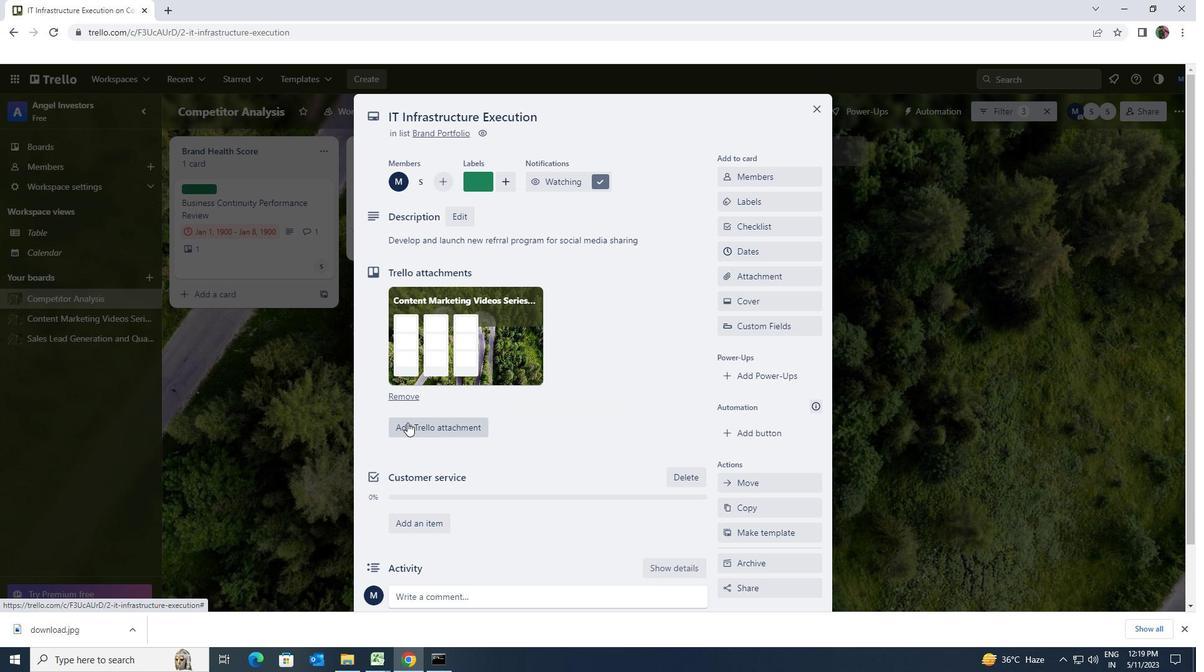 
Action: Mouse scrolled (407, 422) with delta (0, 0)
Screenshot: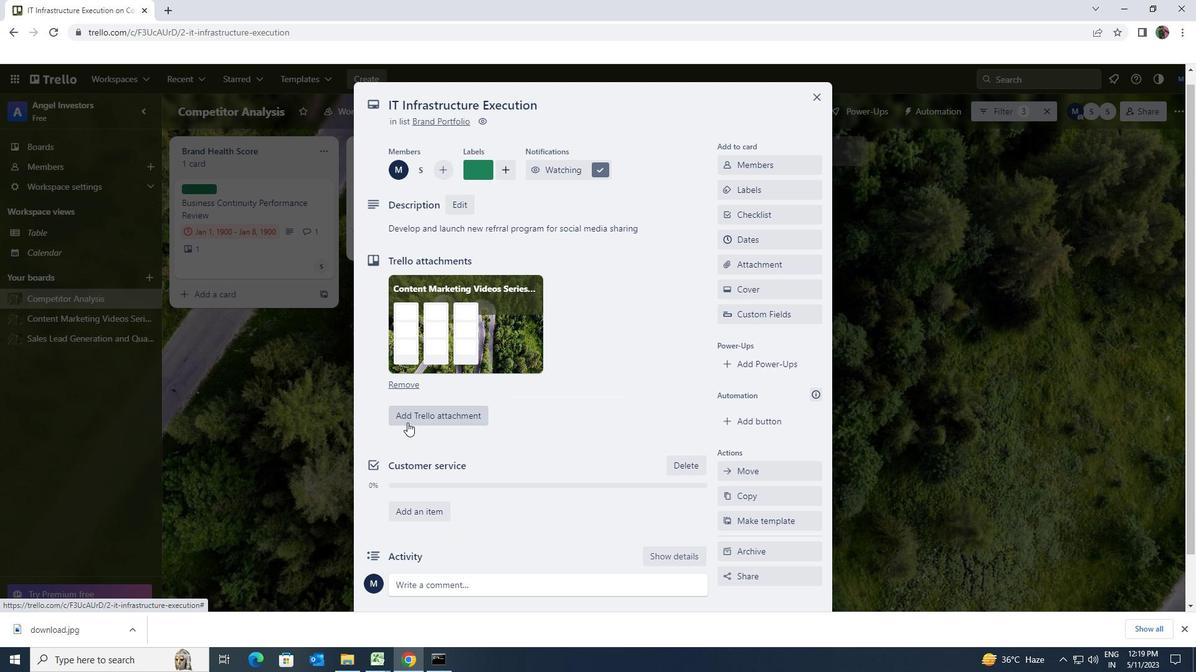 
Action: Mouse scrolled (407, 422) with delta (0, 0)
Screenshot: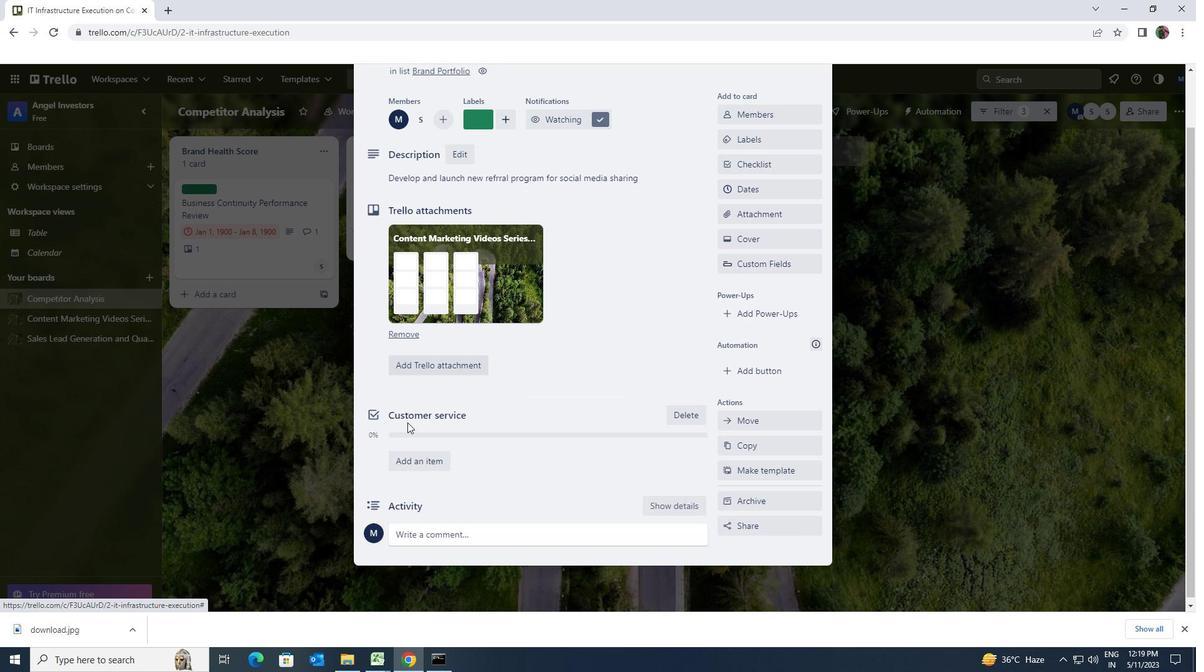 
Action: Mouse moved to (421, 523)
Screenshot: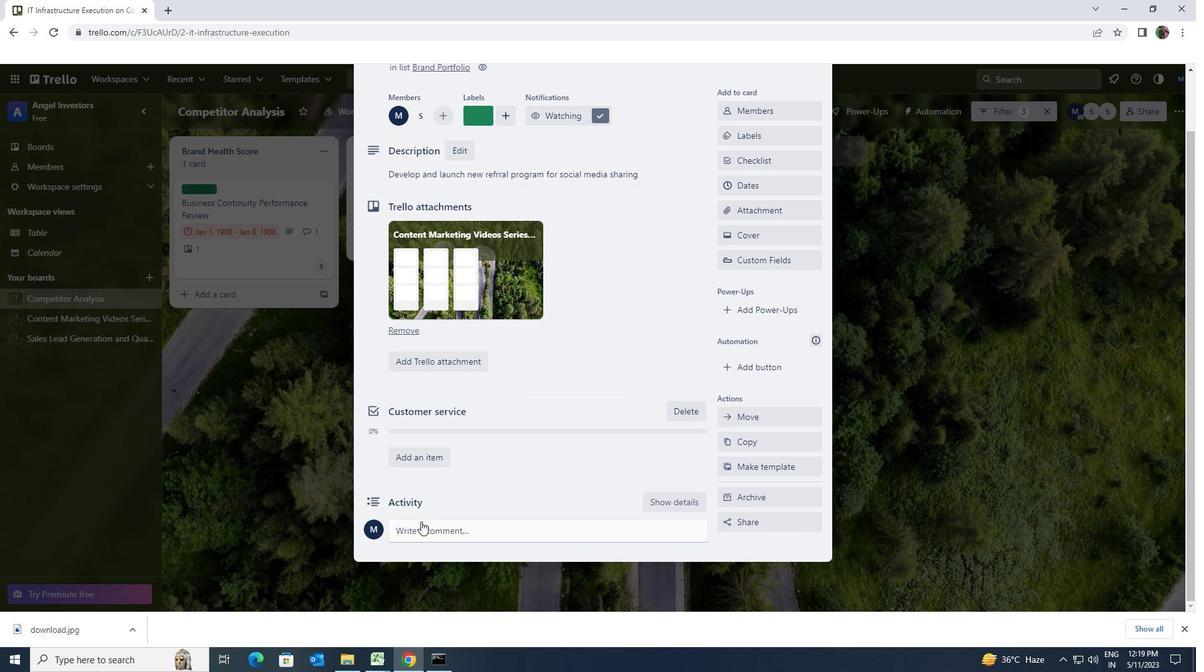 
Action: Mouse pressed left at (421, 523)
Screenshot: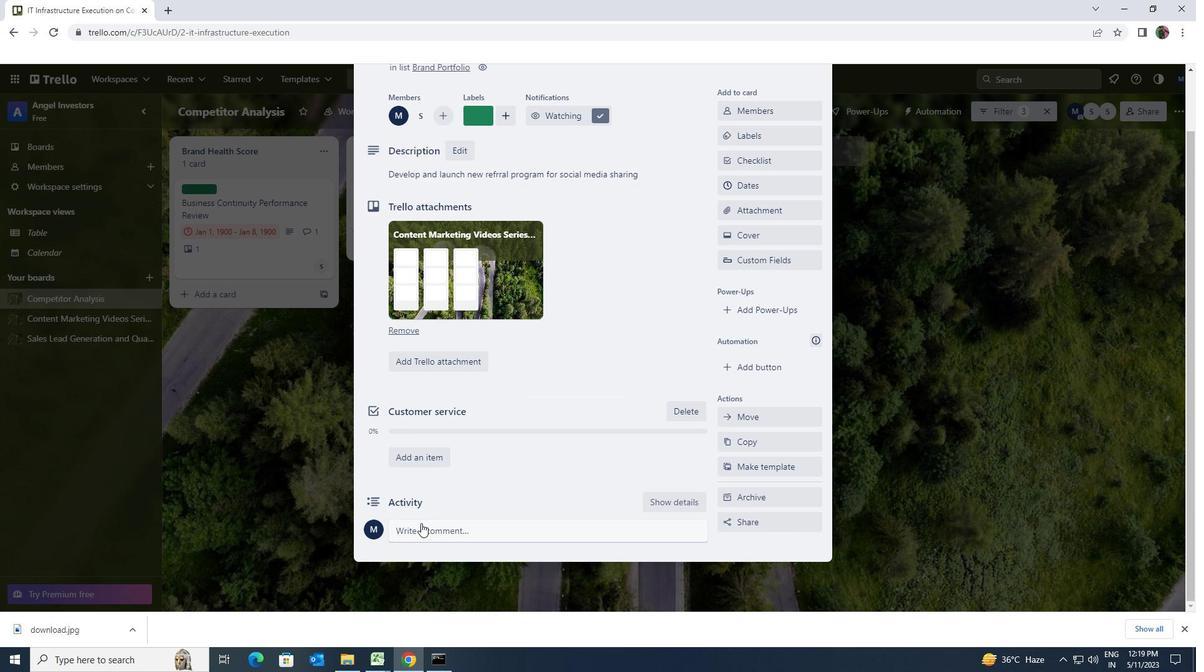 
Action: Mouse moved to (421, 524)
Screenshot: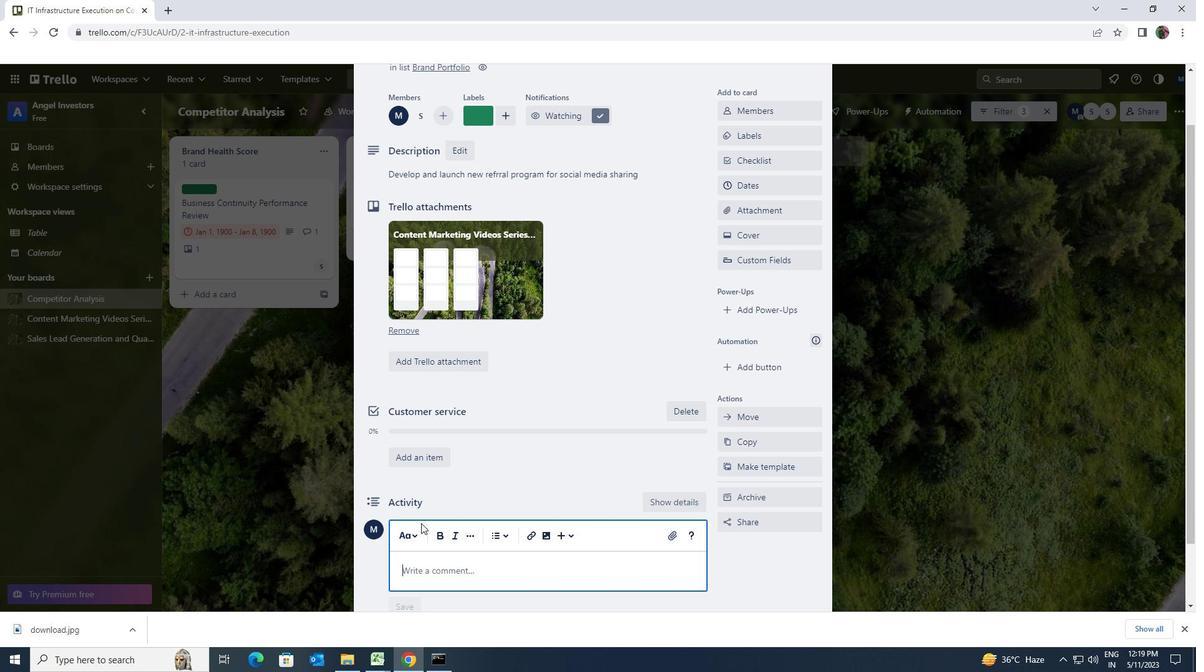 
Action: Key pressed <Key.shift><Key.shift>THE<Key.space><Key.shift>POTENTIAL<Key.space>IMAPCT<Key.space><Key.backspace><Key.backspace><Key.backspace>ACT<Key.space>OF<Key.space>THIS<Key.space>TASK<Key.space>ON<Key.space>OUR<Key.space>TEAM<Key.space>AND<Key.space>MOTIVATION<Key.space>LET<Key.space>US<Key.space>ENSURE<Key.space>THAT<Key.space>WE<Key.space>APPROACH<Key.space>IT<Key.space>WITH<Key.space>A<Key.space>SENSE<Key.space>OF<Key.space>POSITIVIYT<Key.backspace><Key.backspace>TY<Key.space>AND<Key.space>ENTHUSIAM<Key.backspace>SM
Screenshot: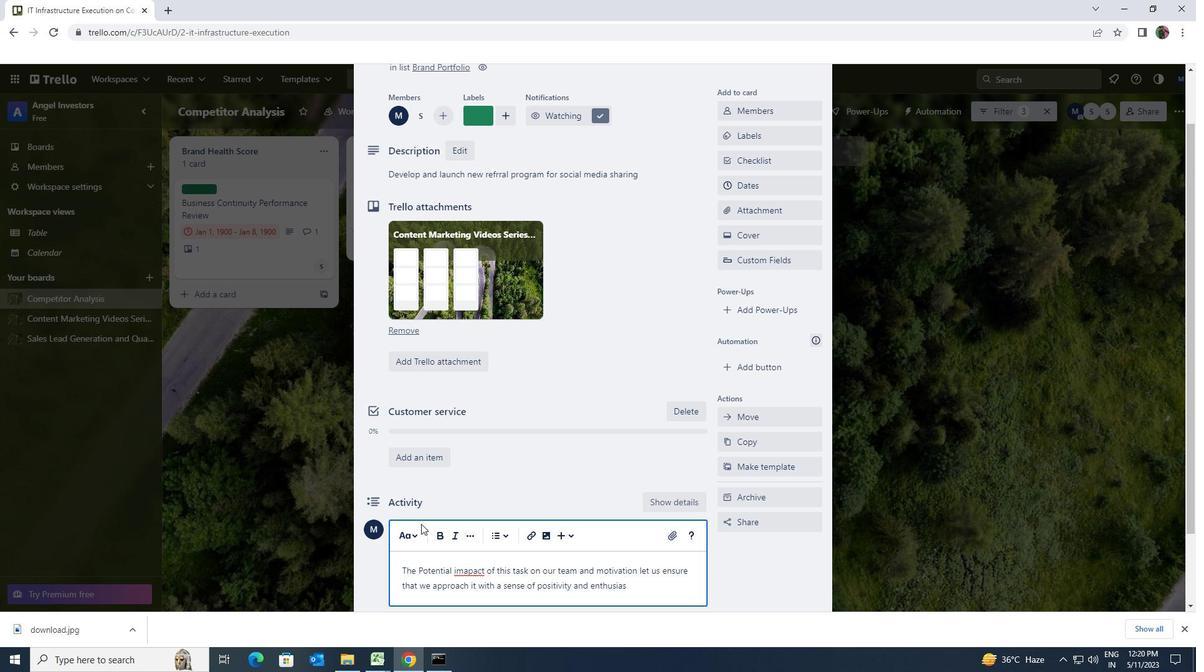 
Action: Mouse moved to (421, 524)
Screenshot: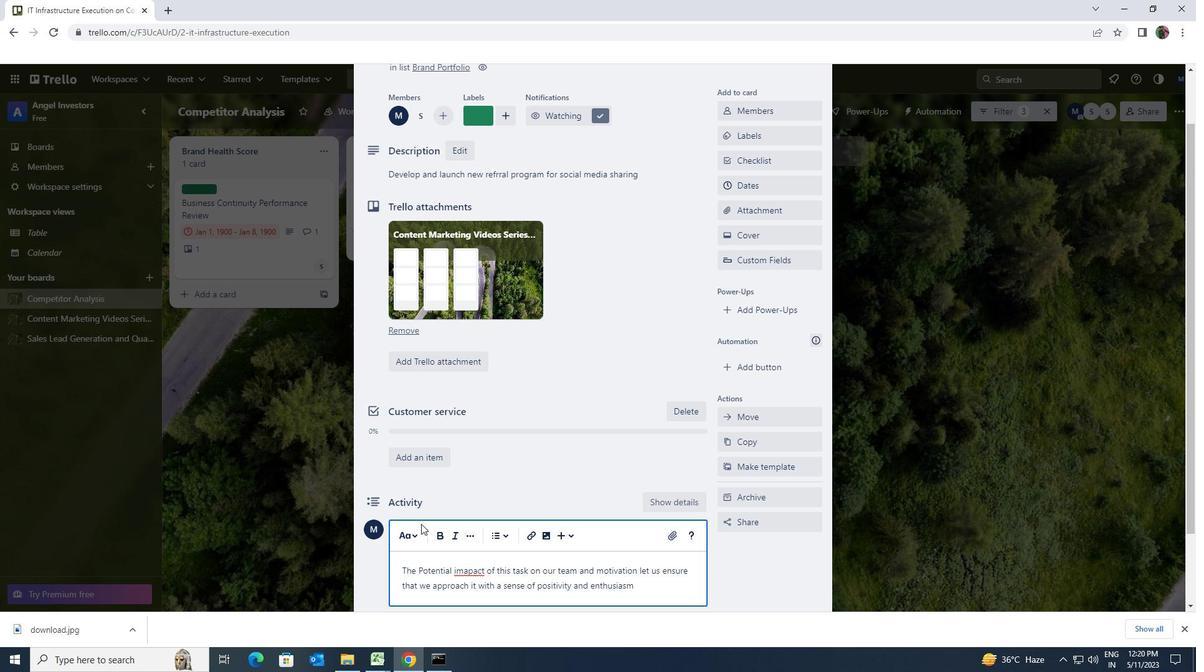 
Action: Mouse scrolled (421, 523) with delta (0, 0)
Screenshot: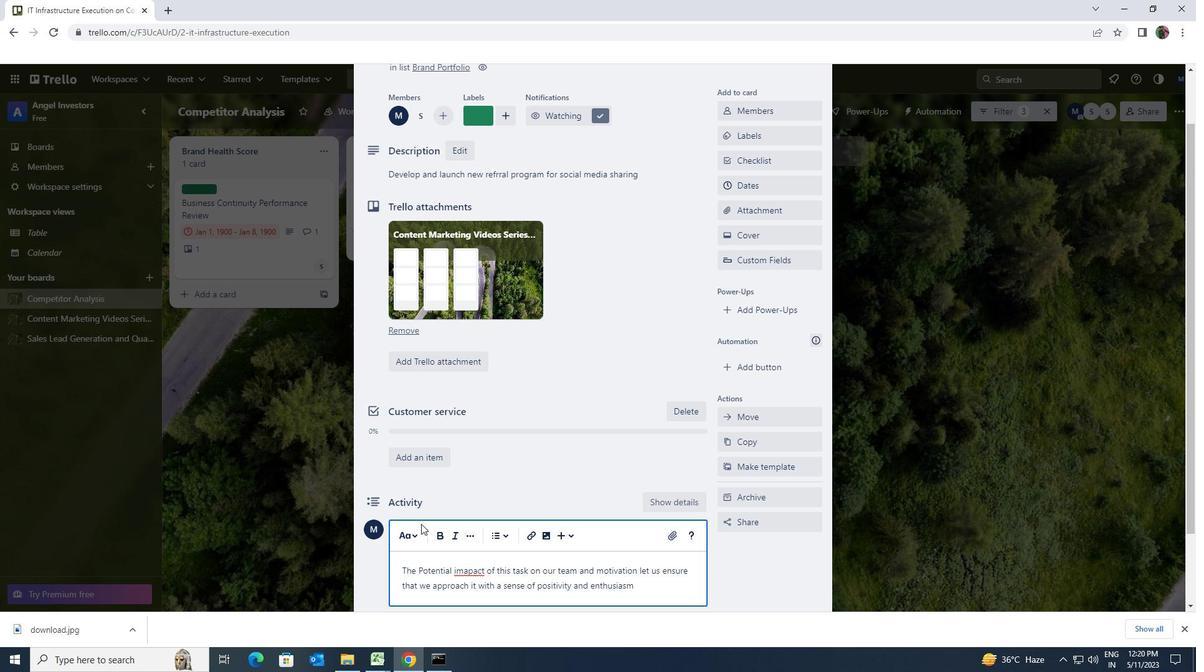 
Action: Mouse scrolled (421, 523) with delta (0, 0)
Screenshot: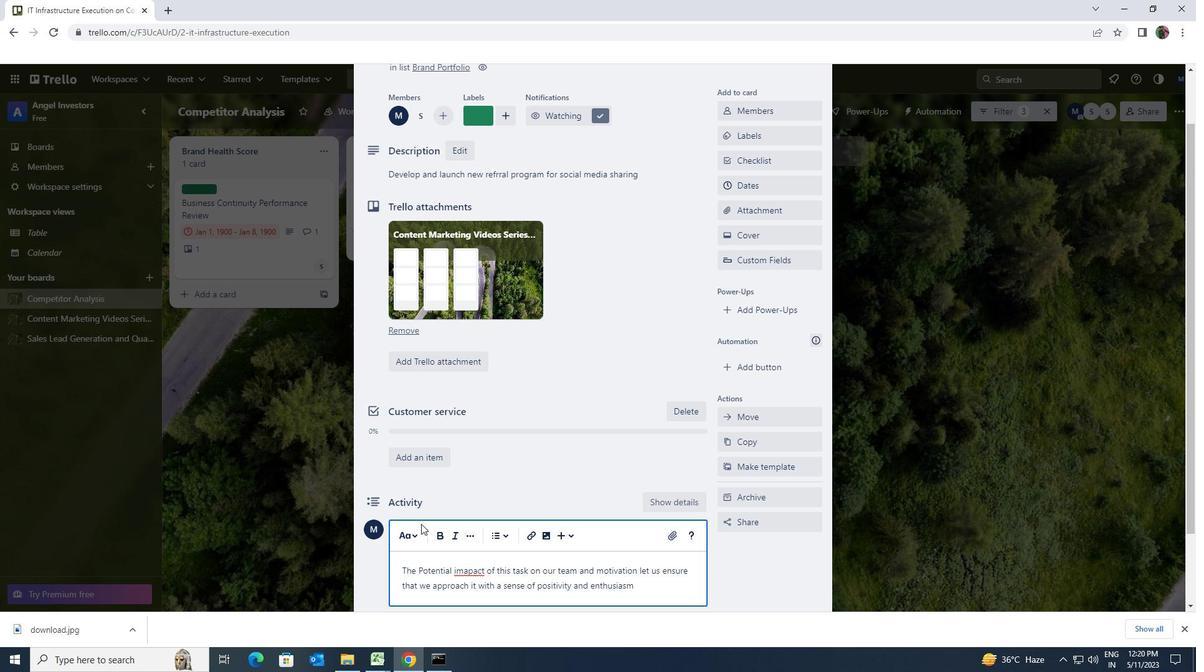 
Action: Mouse moved to (414, 532)
Screenshot: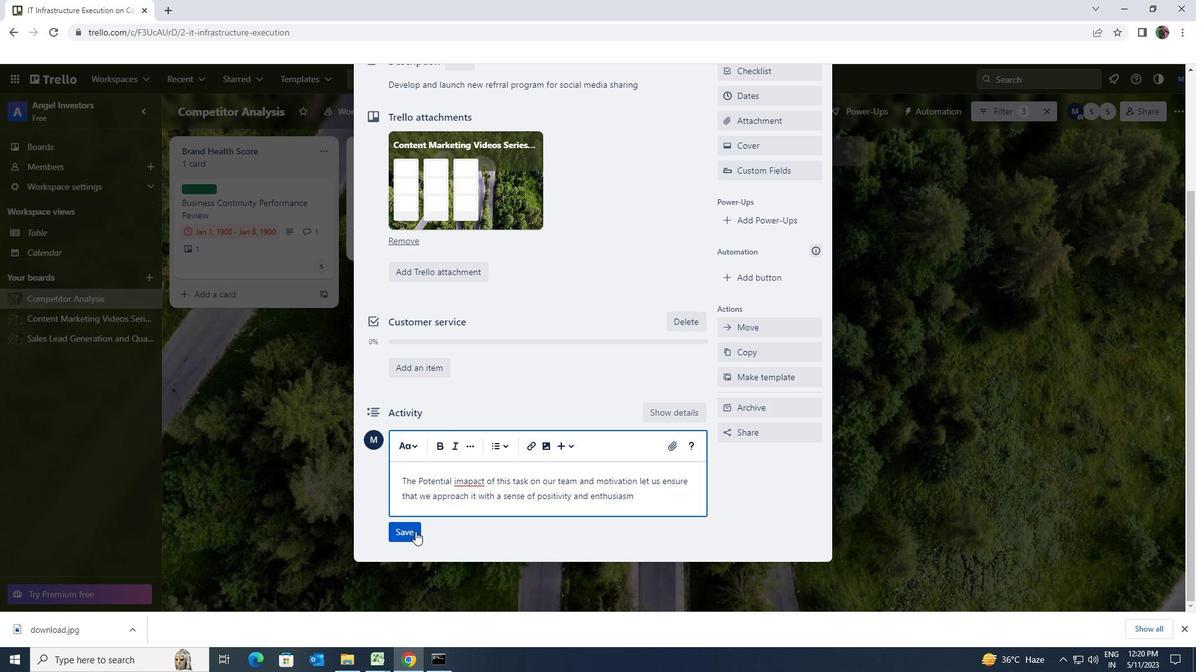 
Action: Mouse pressed left at (414, 532)
Screenshot: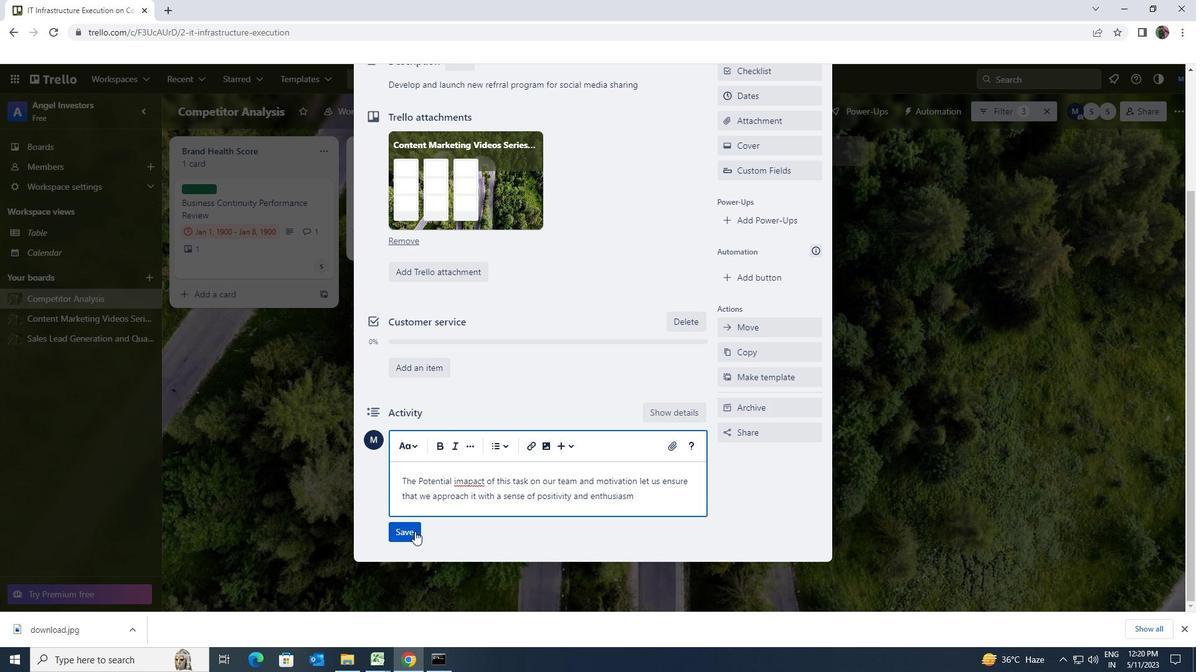 
Action: Mouse moved to (414, 532)
Screenshot: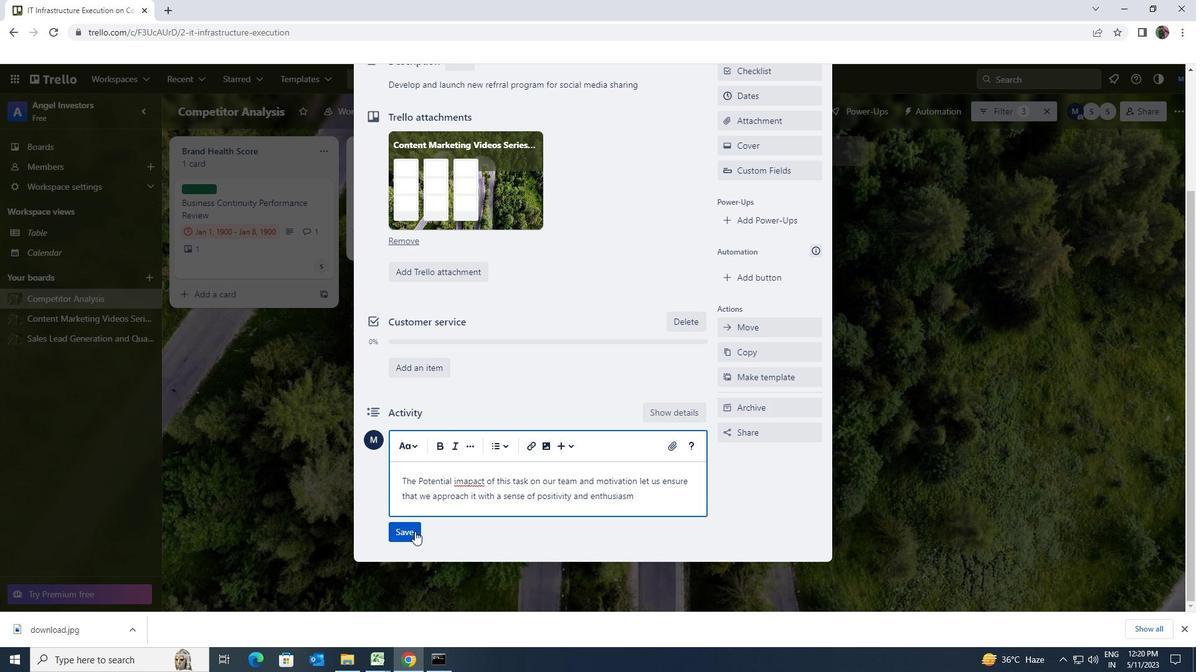 
Action: Mouse scrolled (414, 533) with delta (0, 0)
Screenshot: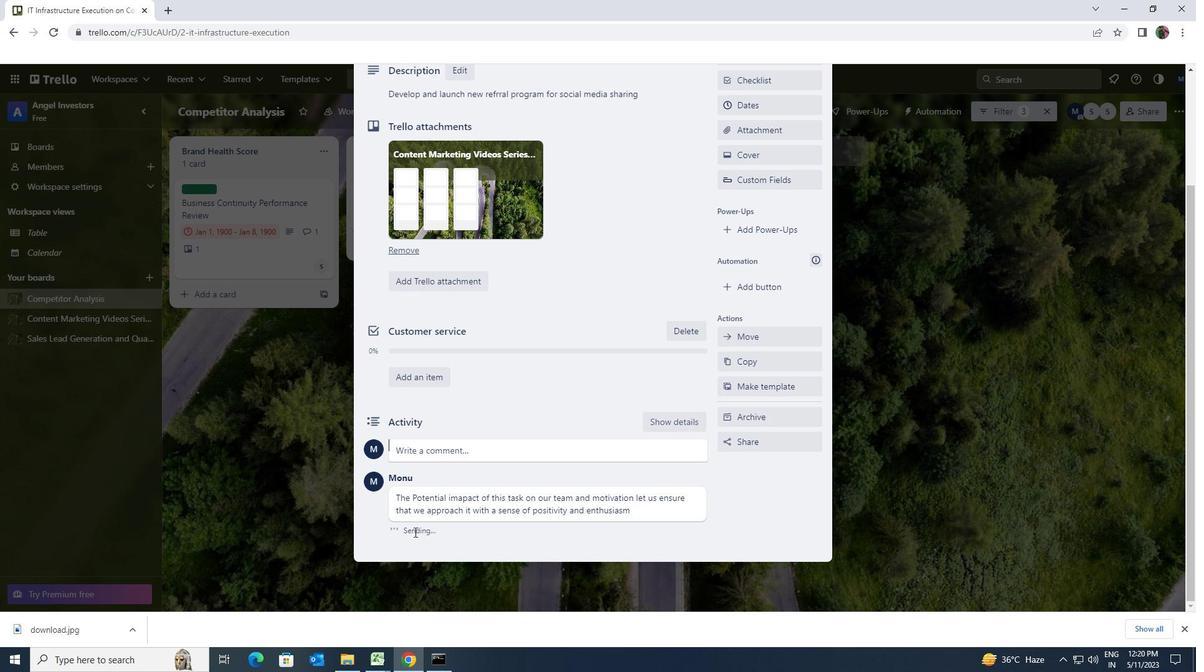 
Action: Mouse scrolled (414, 533) with delta (0, 0)
Screenshot: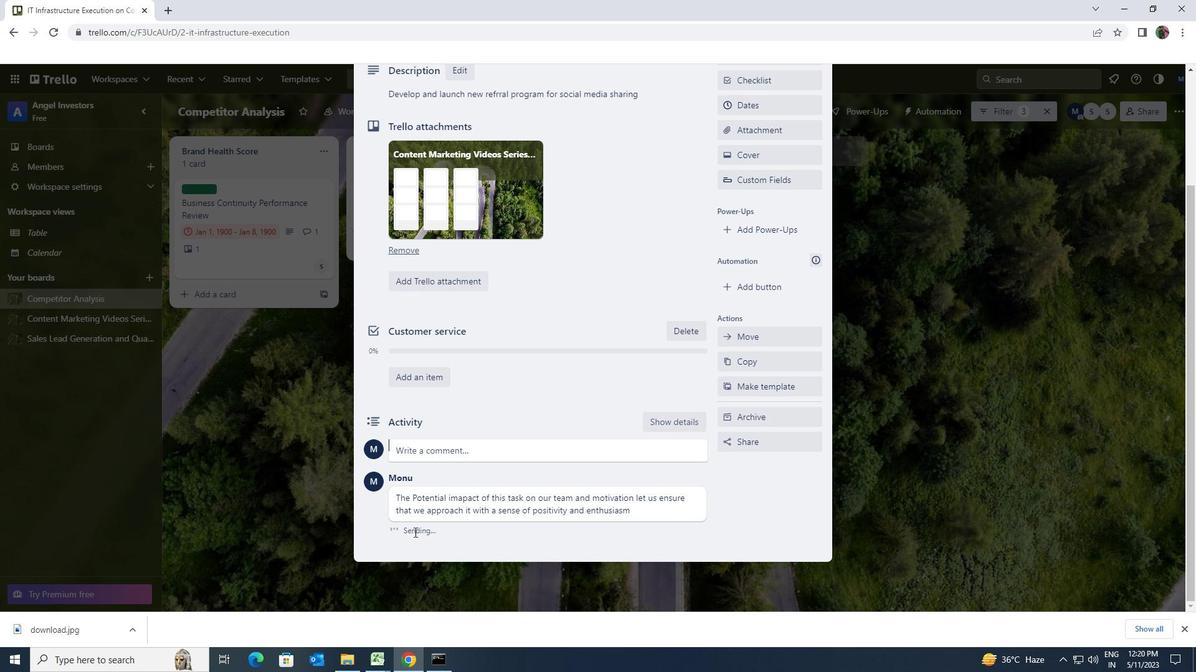 
Action: Mouse scrolled (414, 533) with delta (0, 0)
Screenshot: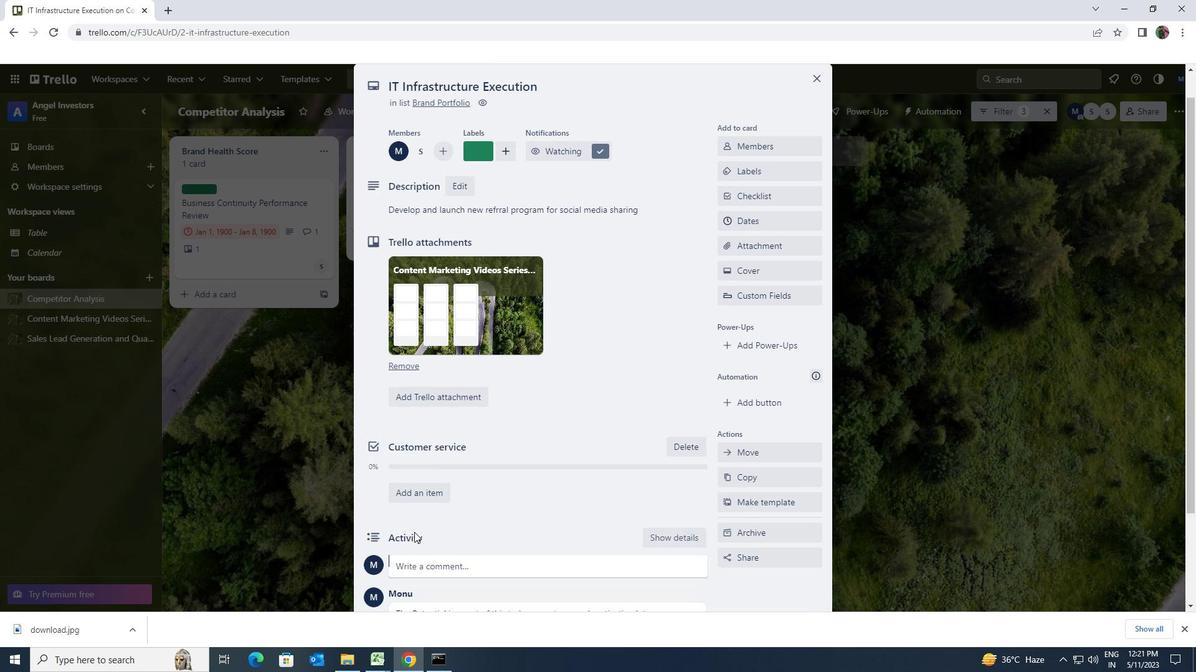 
Action: Mouse scrolled (414, 533) with delta (0, 0)
Screenshot: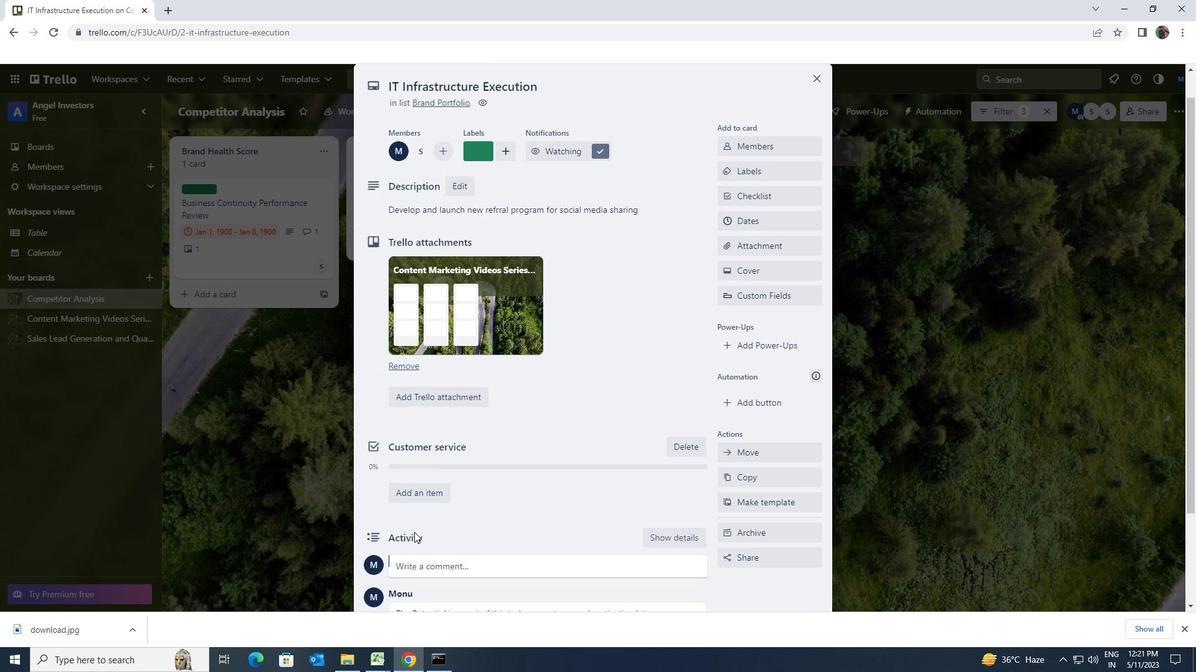 
Action: Mouse moved to (747, 248)
Screenshot: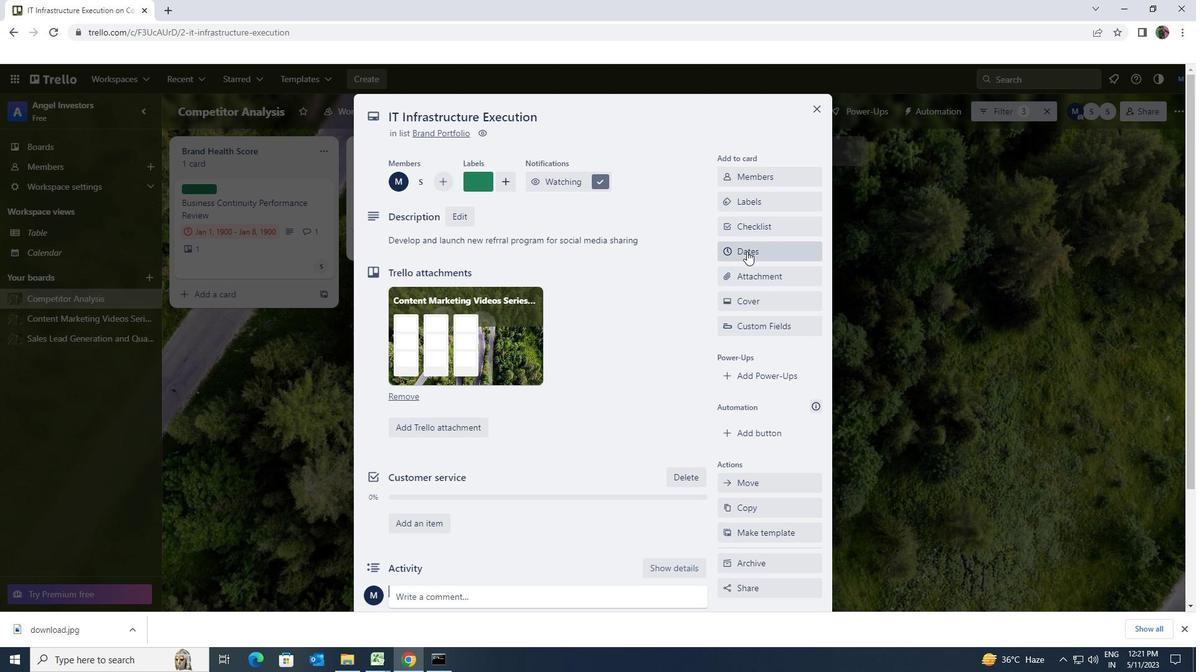 
Action: Mouse pressed left at (747, 248)
Screenshot: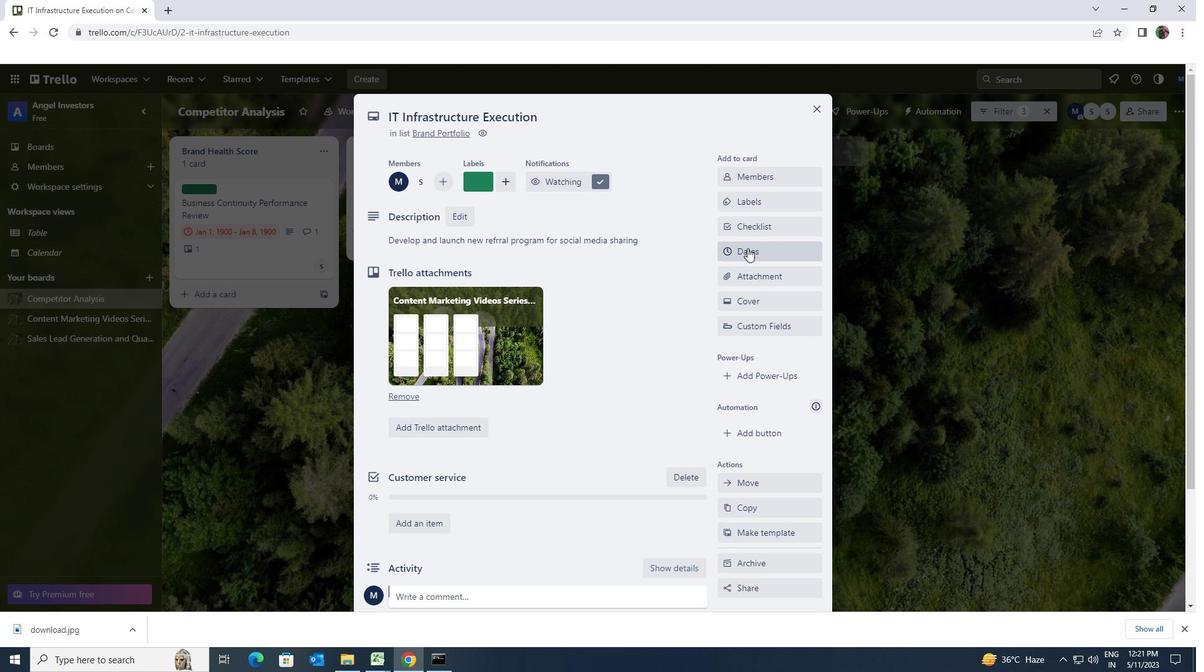 
Action: Mouse moved to (731, 335)
Screenshot: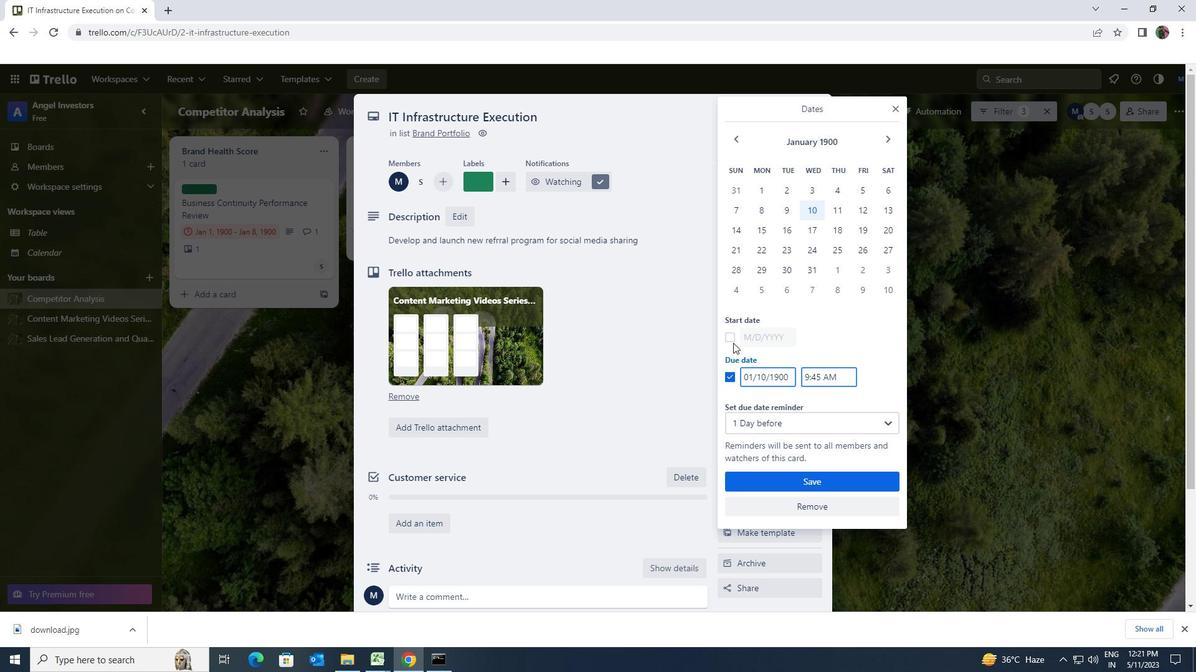
Action: Mouse pressed left at (731, 335)
Screenshot: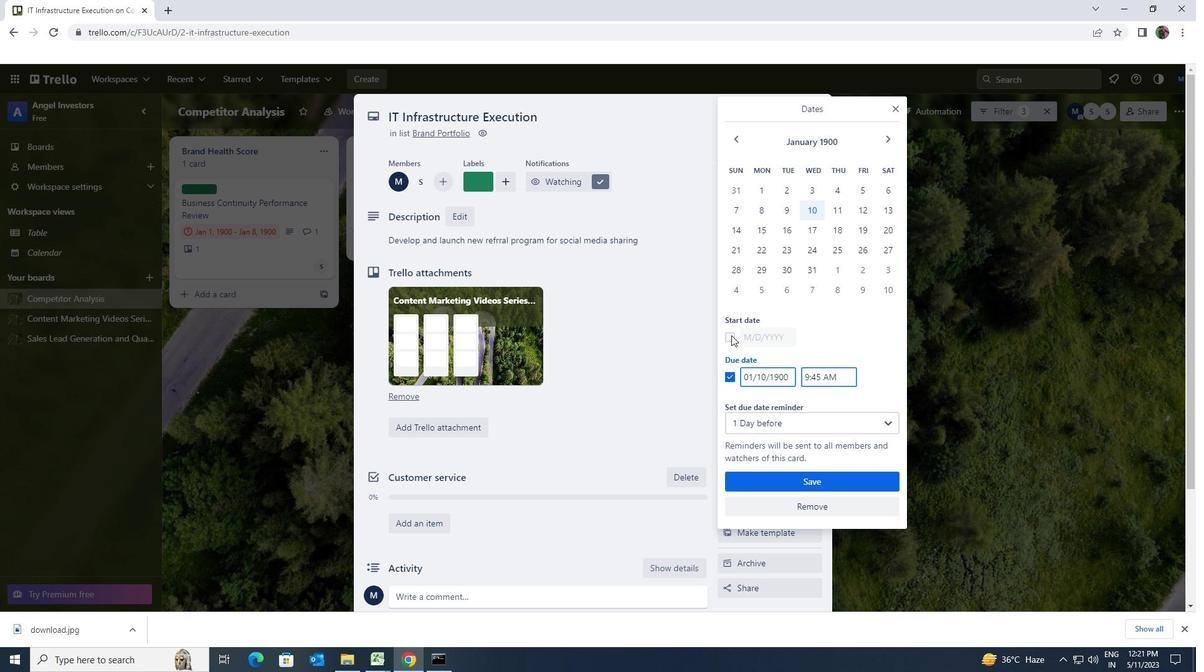 
Action: Mouse moved to (788, 332)
Screenshot: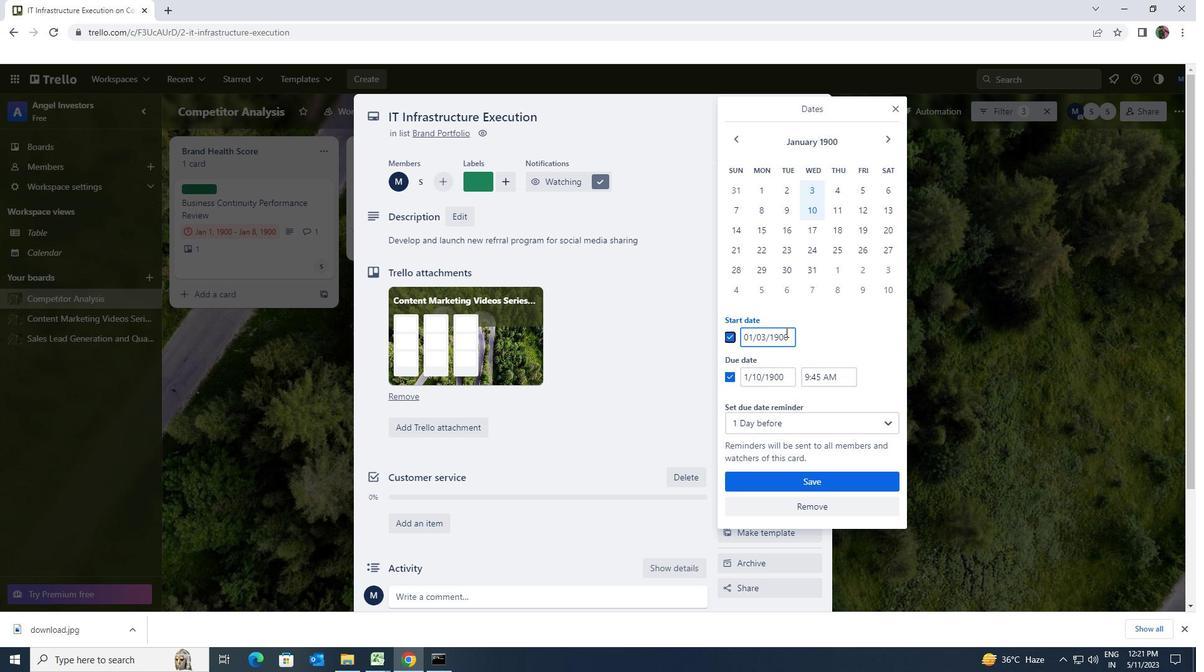 
Action: Mouse pressed left at (788, 332)
Screenshot: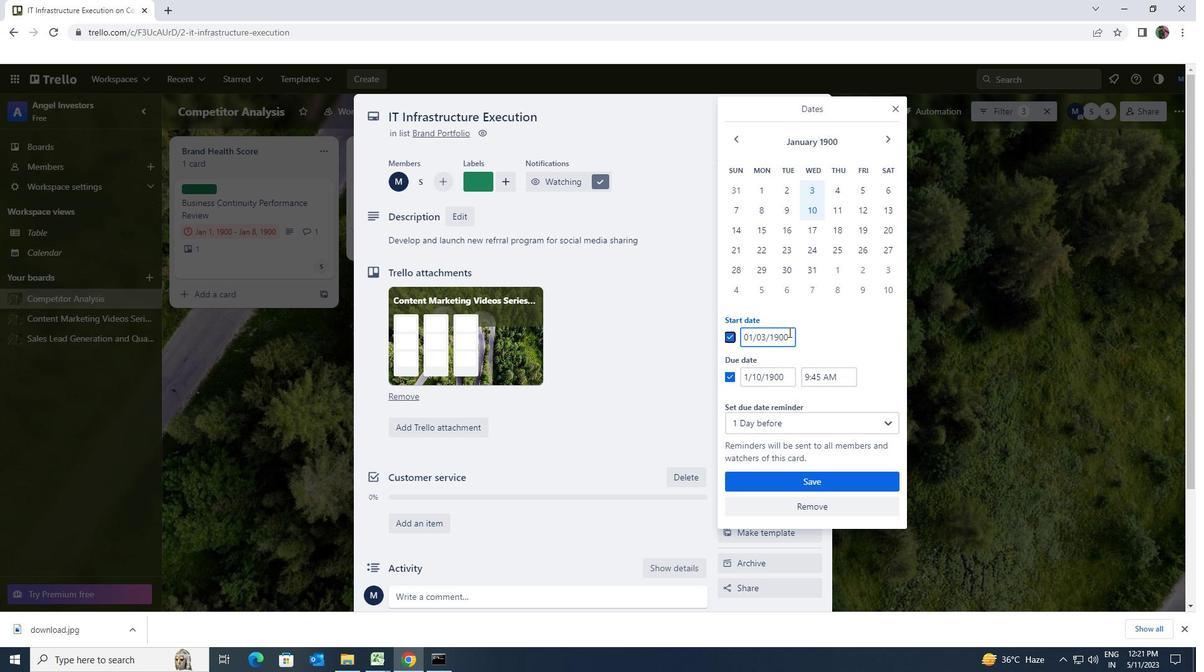 
Action: Mouse moved to (730, 335)
Screenshot: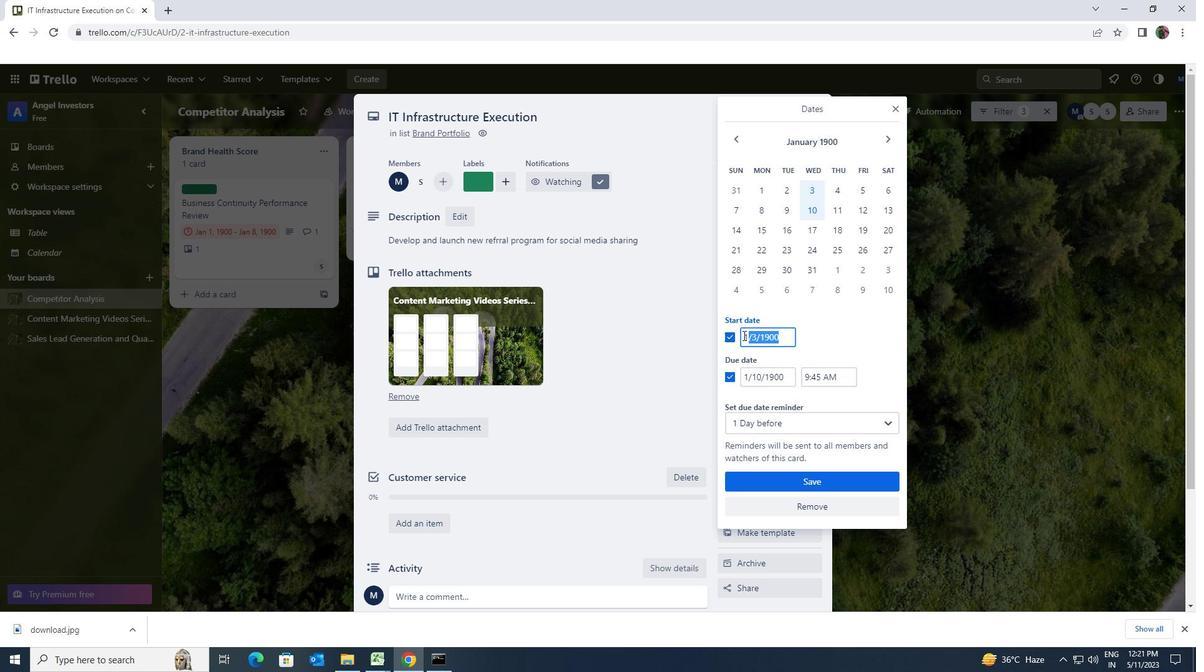 
Action: Key pressed 1/4/1900
Screenshot: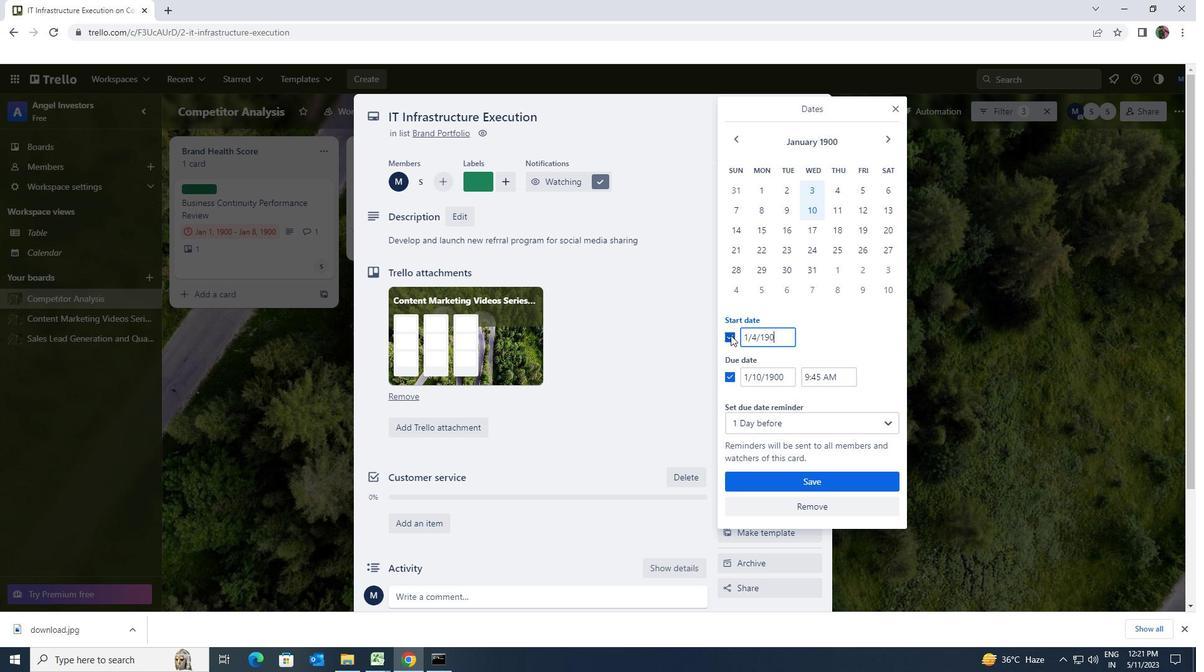 
Action: Mouse moved to (786, 380)
Screenshot: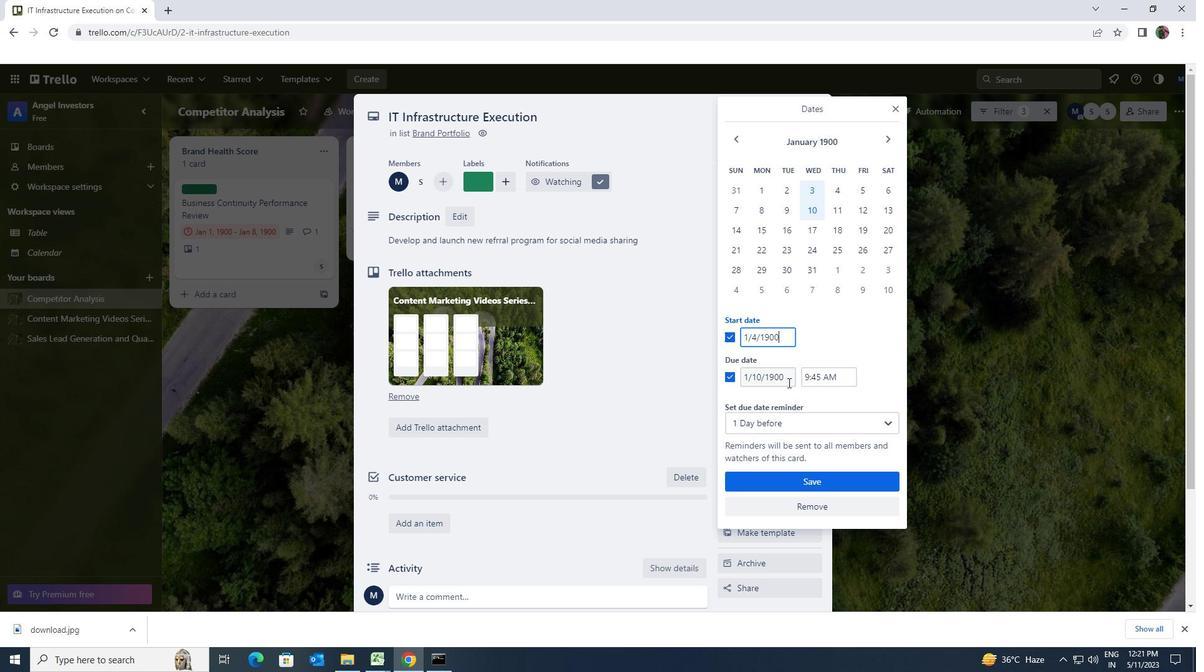 
Action: Mouse pressed left at (786, 380)
Screenshot: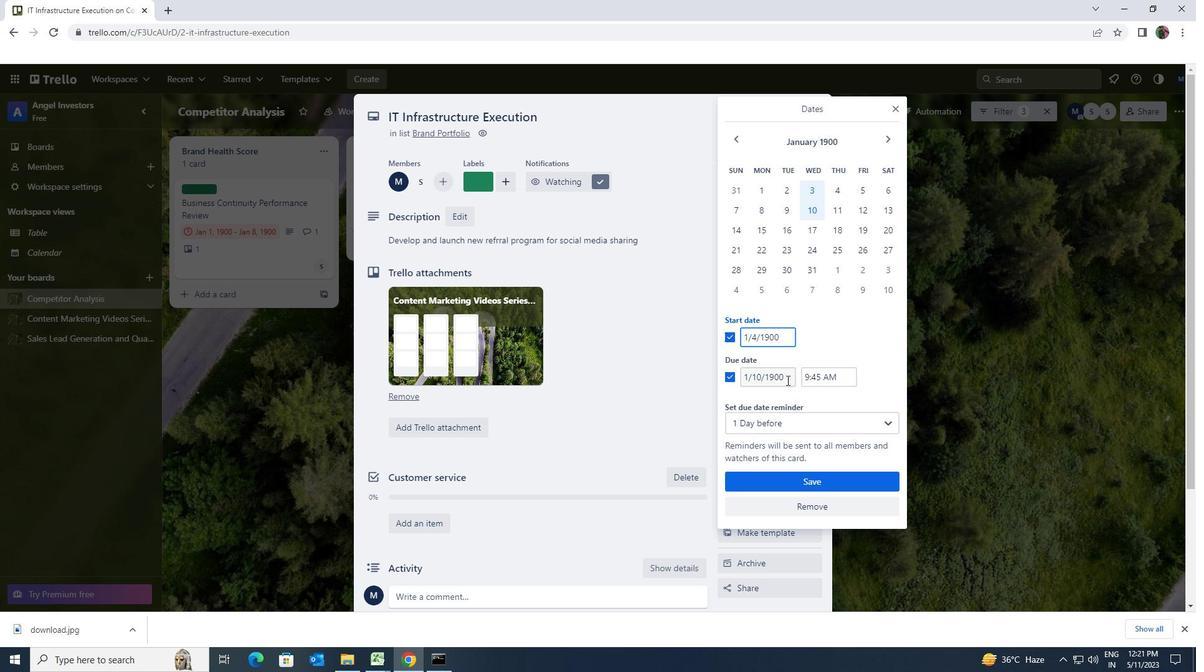 
Action: Mouse moved to (740, 382)
Screenshot: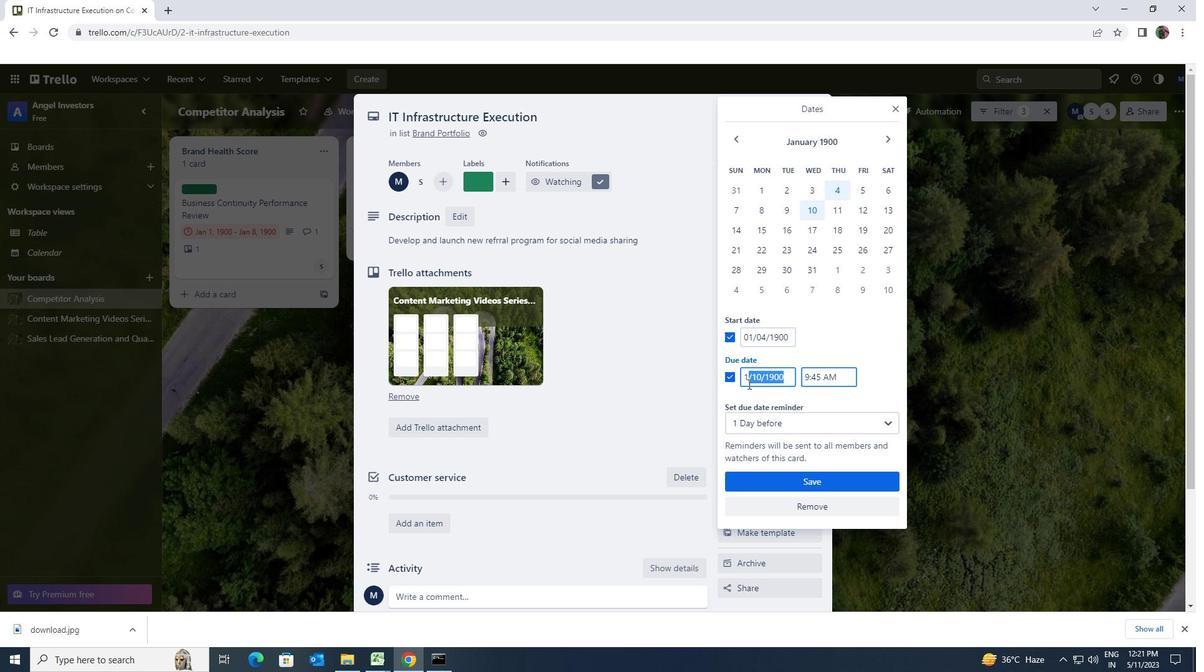 
Action: Key pressed 1/11/1900
Screenshot: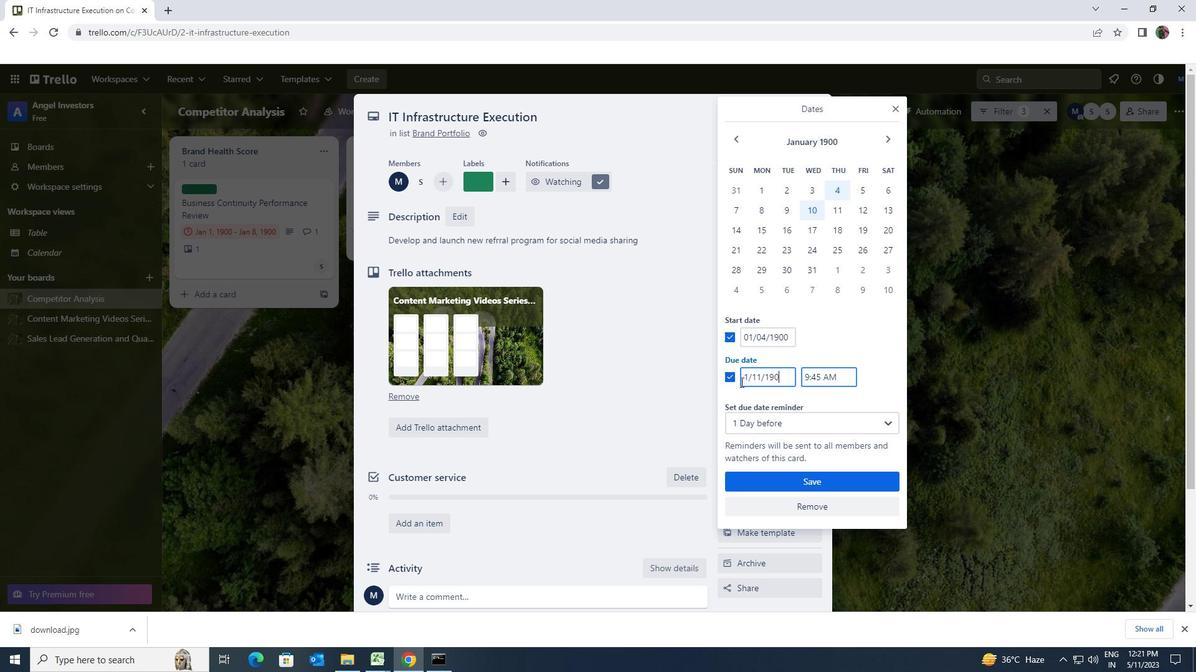 
Action: Mouse moved to (794, 475)
Screenshot: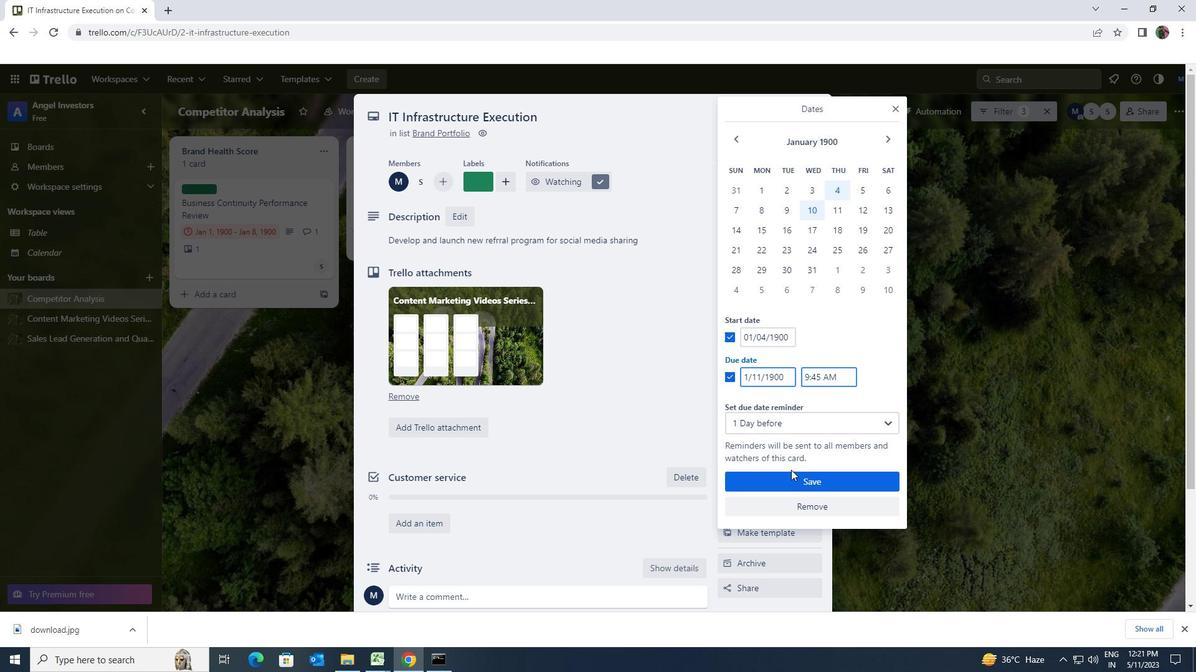 
Action: Mouse pressed left at (794, 475)
Screenshot: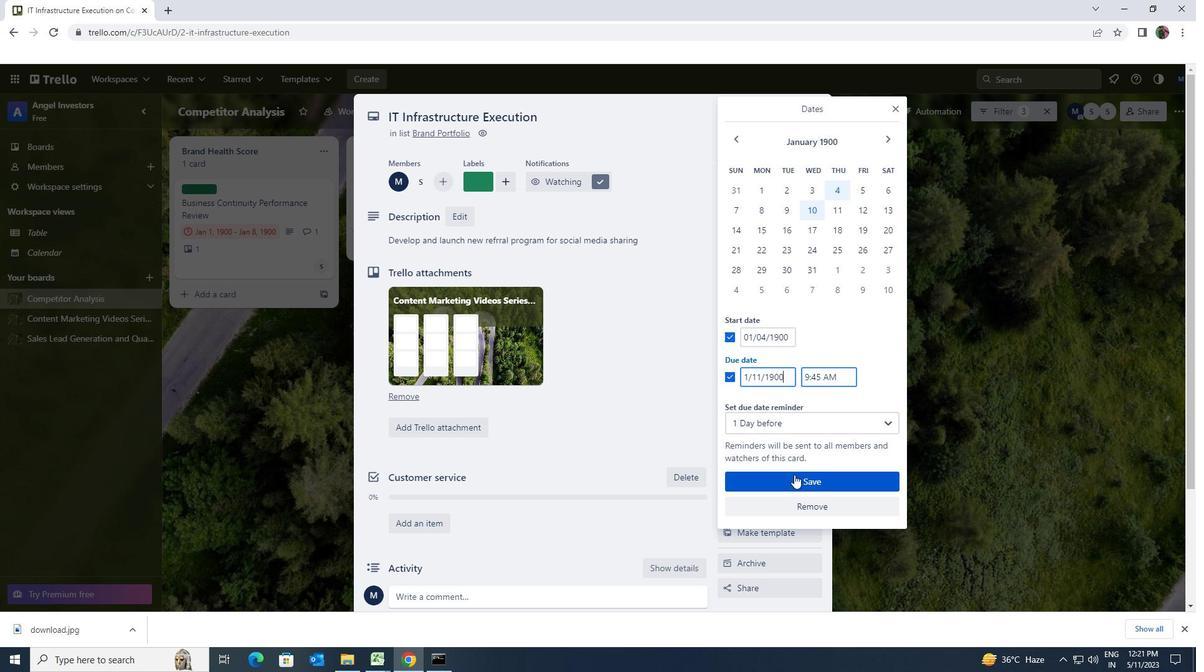 
